 Task: Add a signature Maya Campbell containing Have a great National Hug Day, Maya Campbell to email address softage.9@softage.net and add a label Insurance policies
Action: Mouse moved to (895, 53)
Screenshot: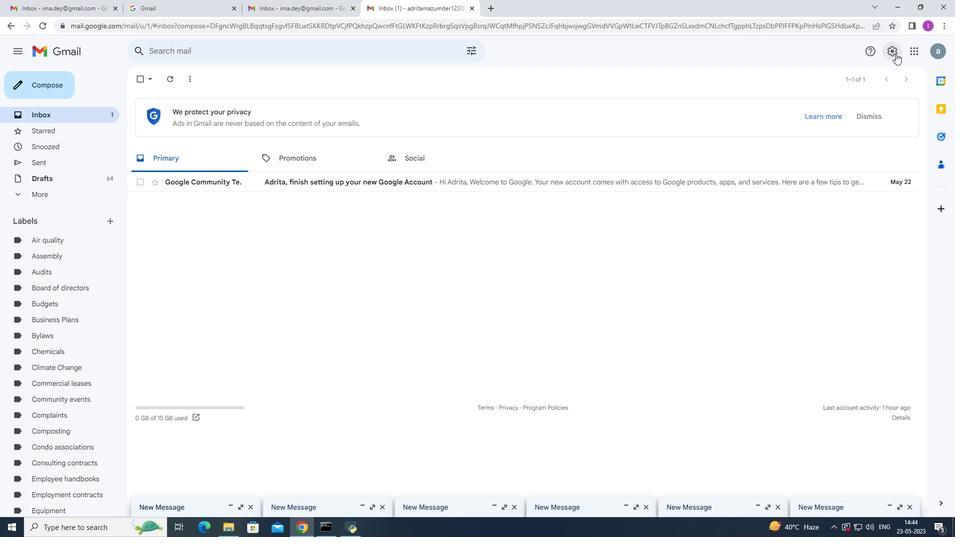 
Action: Mouse pressed left at (895, 53)
Screenshot: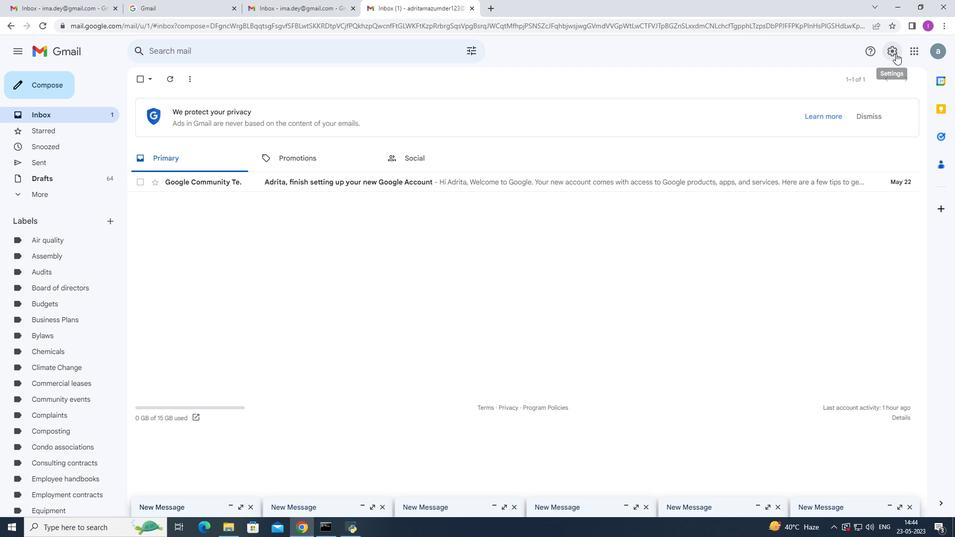 
Action: Mouse moved to (835, 102)
Screenshot: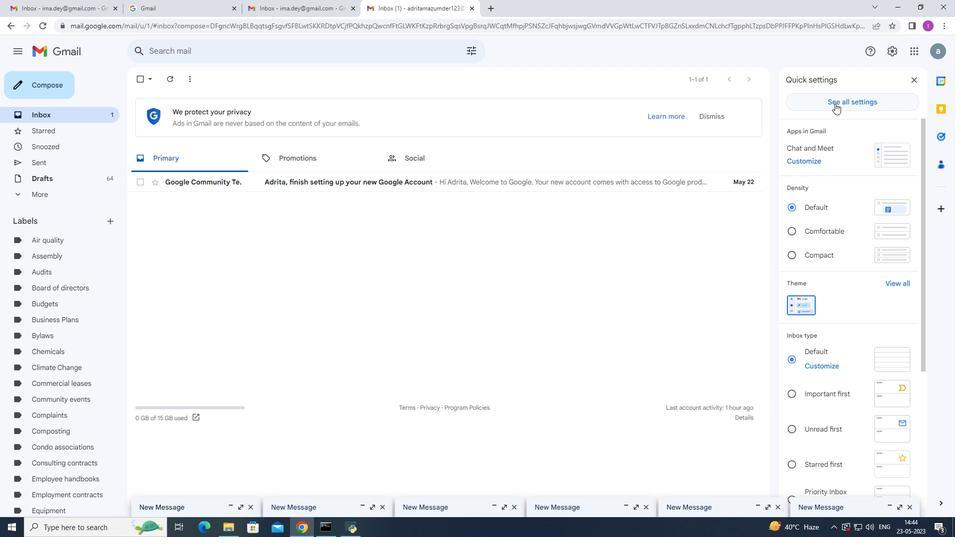 
Action: Mouse pressed left at (835, 102)
Screenshot: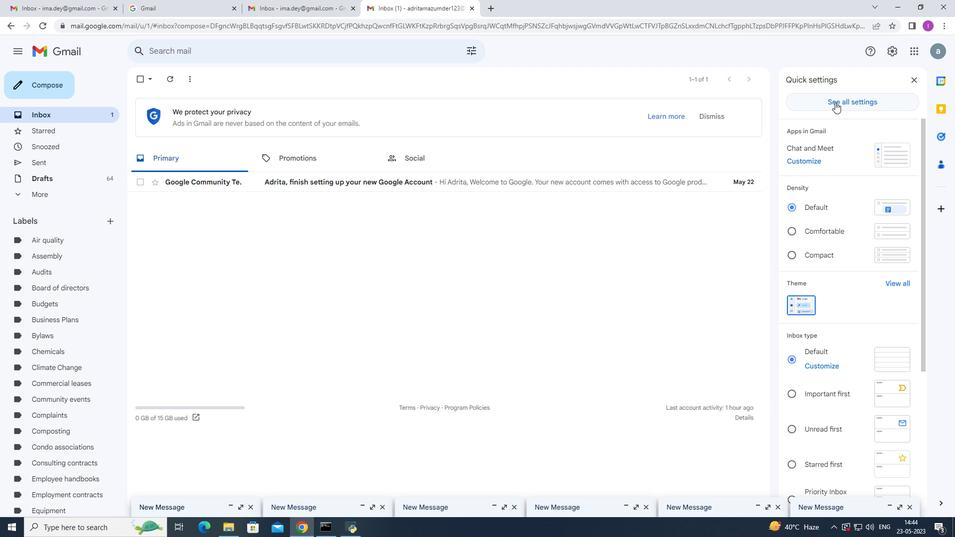 
Action: Mouse moved to (494, 303)
Screenshot: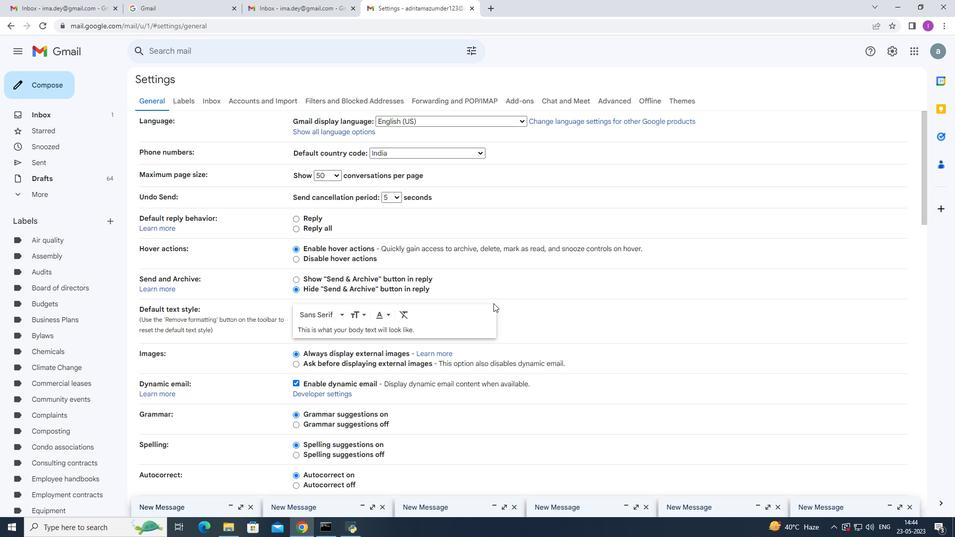 
Action: Mouse scrolled (494, 302) with delta (0, 0)
Screenshot: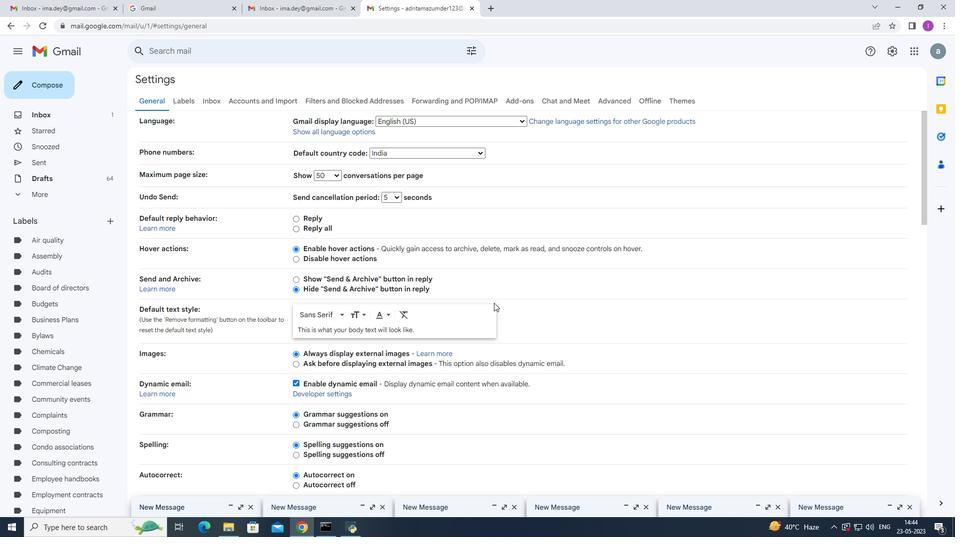 
Action: Mouse scrolled (494, 302) with delta (0, 0)
Screenshot: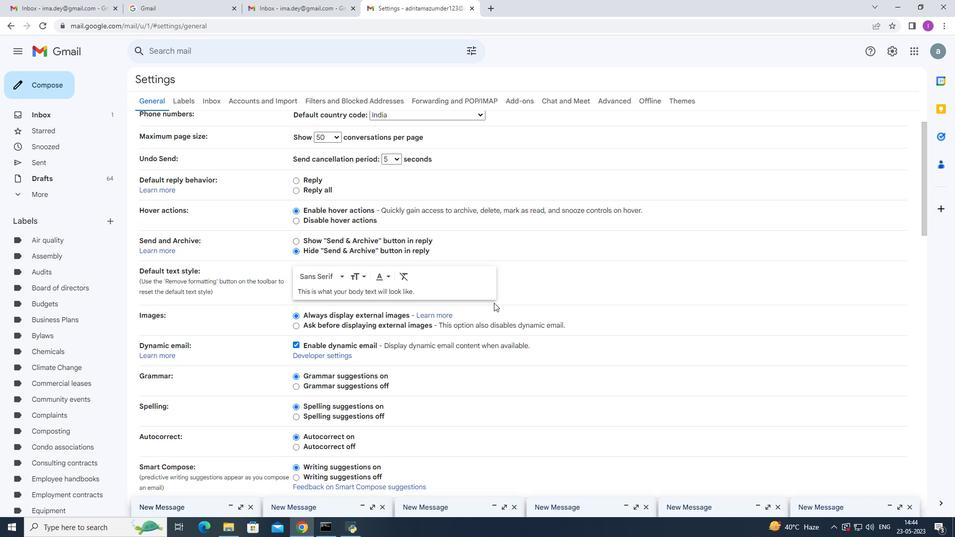 
Action: Mouse scrolled (494, 302) with delta (0, 0)
Screenshot: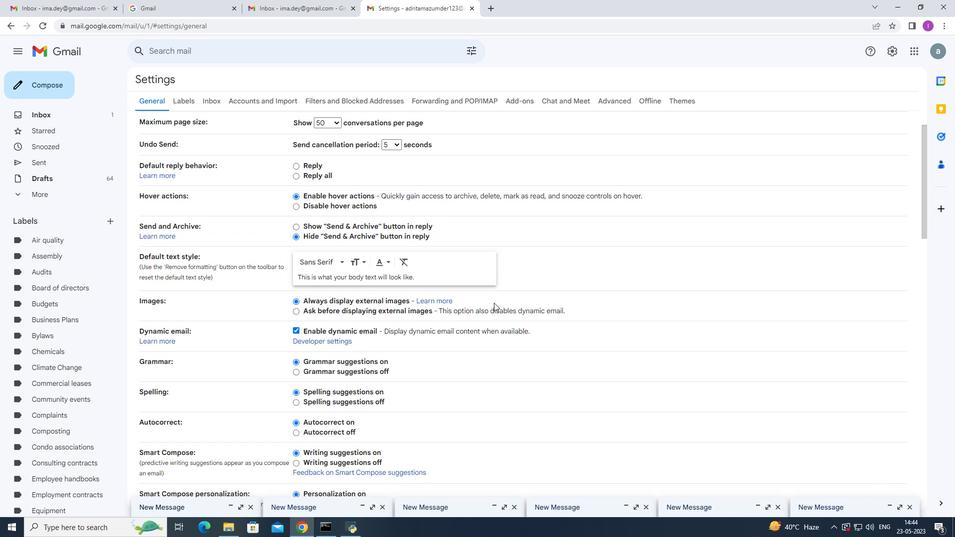 
Action: Mouse moved to (494, 302)
Screenshot: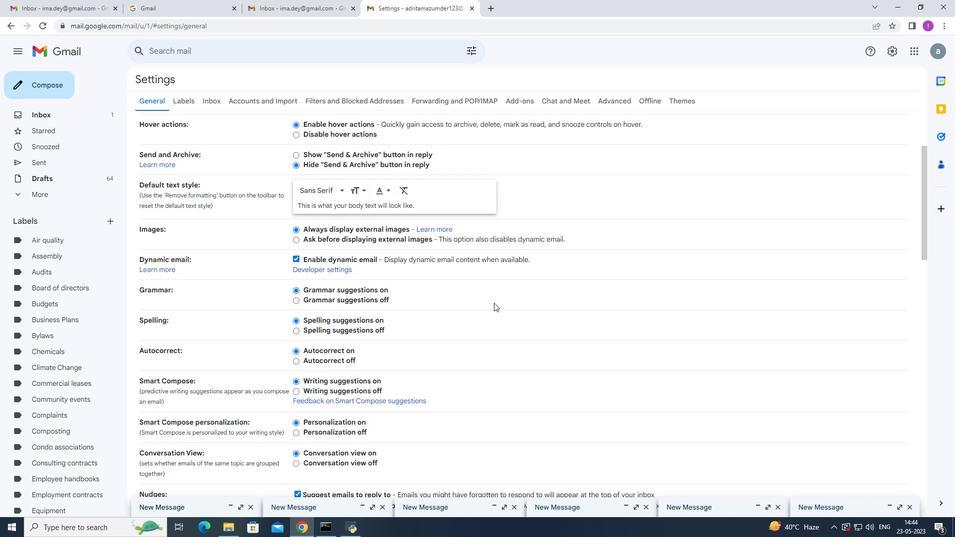 
Action: Mouse scrolled (494, 302) with delta (0, 0)
Screenshot: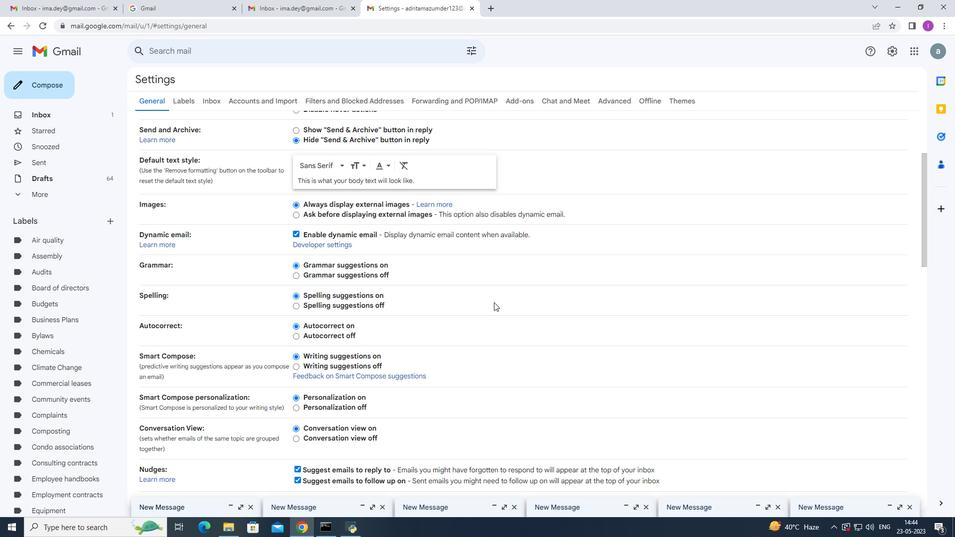 
Action: Mouse scrolled (494, 302) with delta (0, 0)
Screenshot: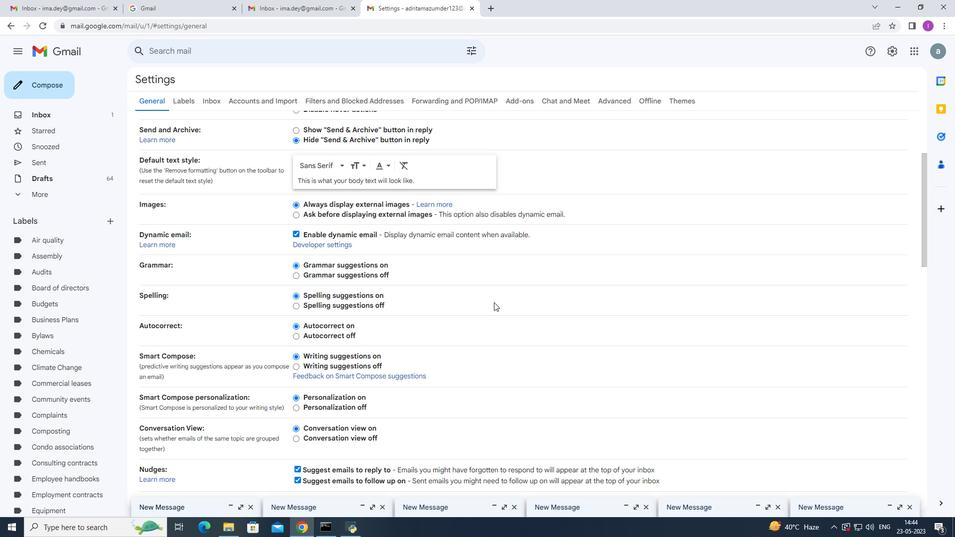 
Action: Mouse scrolled (494, 302) with delta (0, 0)
Screenshot: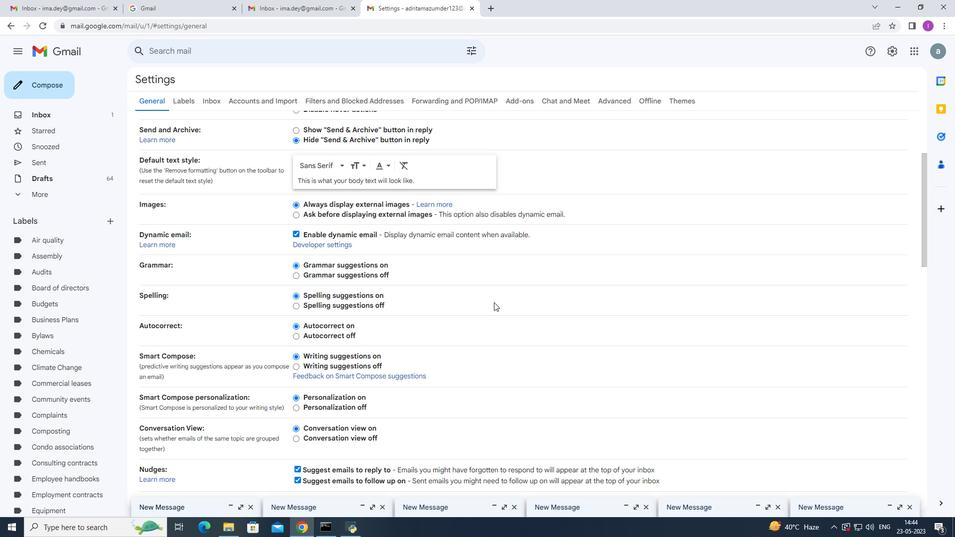 
Action: Mouse scrolled (494, 302) with delta (0, 0)
Screenshot: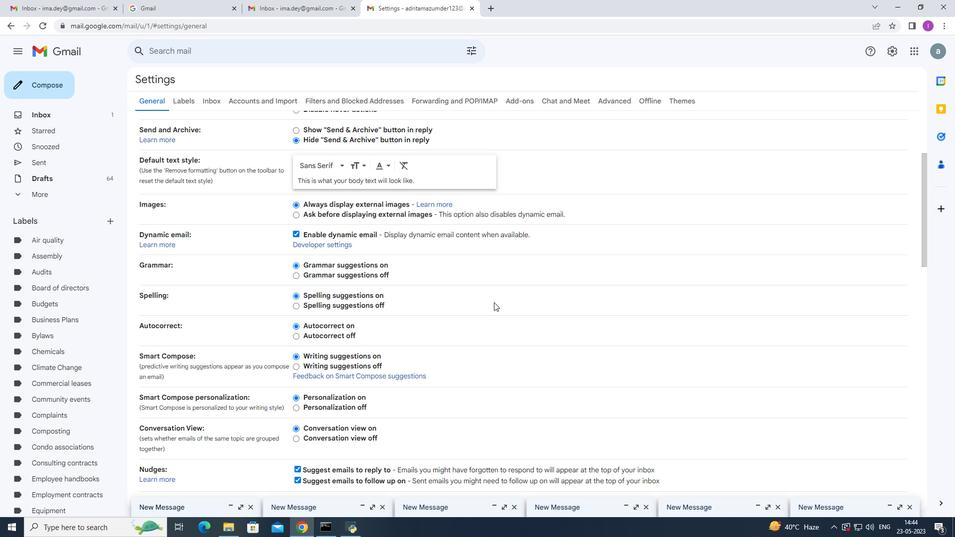 
Action: Mouse scrolled (494, 302) with delta (0, 0)
Screenshot: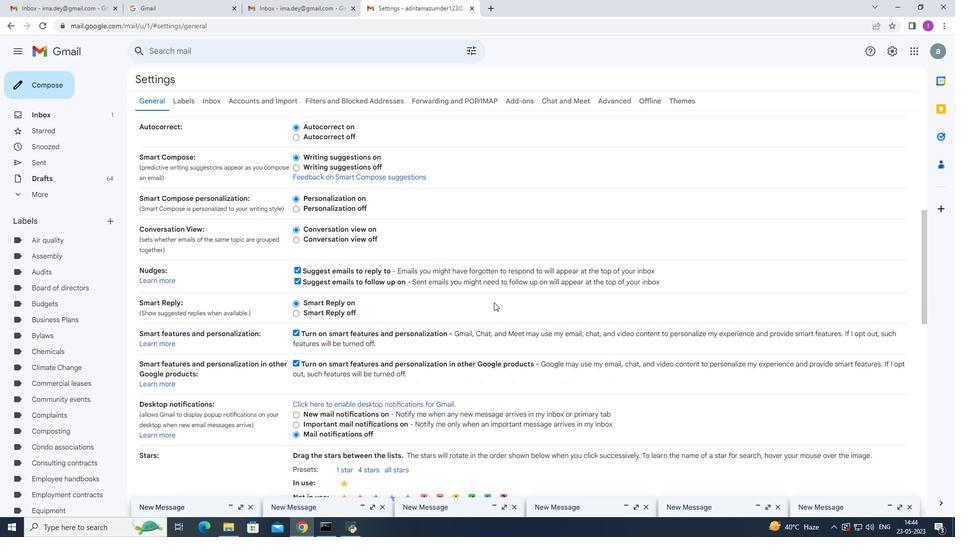 
Action: Mouse scrolled (494, 302) with delta (0, 0)
Screenshot: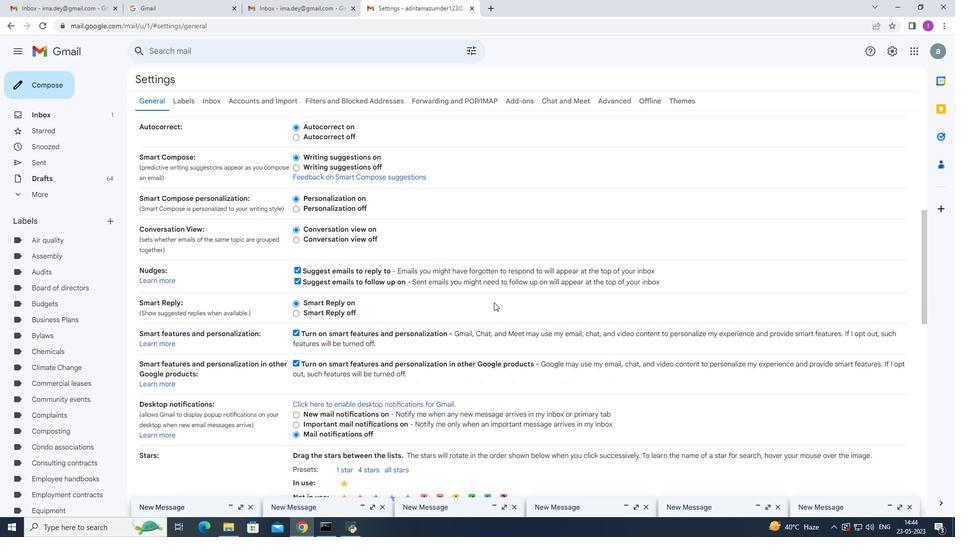 
Action: Mouse scrolled (494, 302) with delta (0, 0)
Screenshot: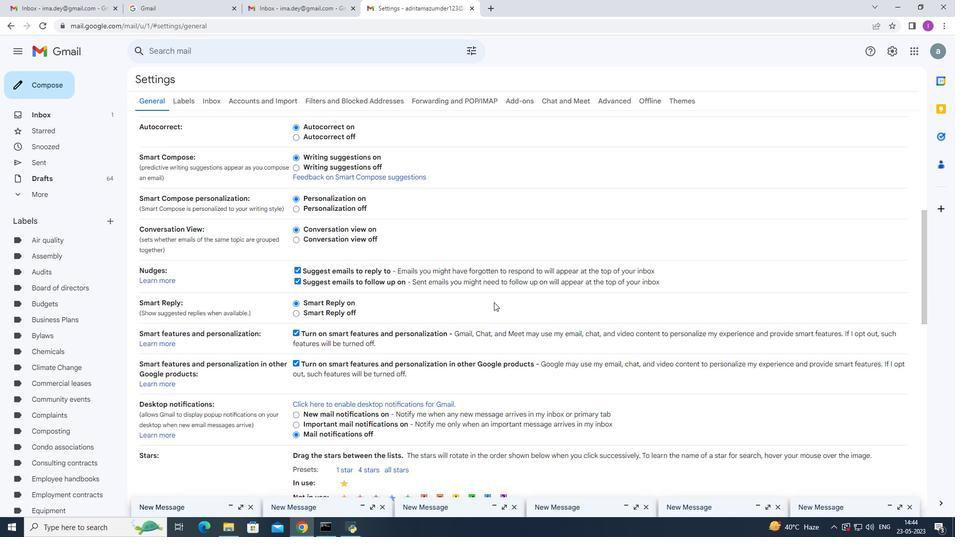 
Action: Mouse scrolled (494, 302) with delta (0, 0)
Screenshot: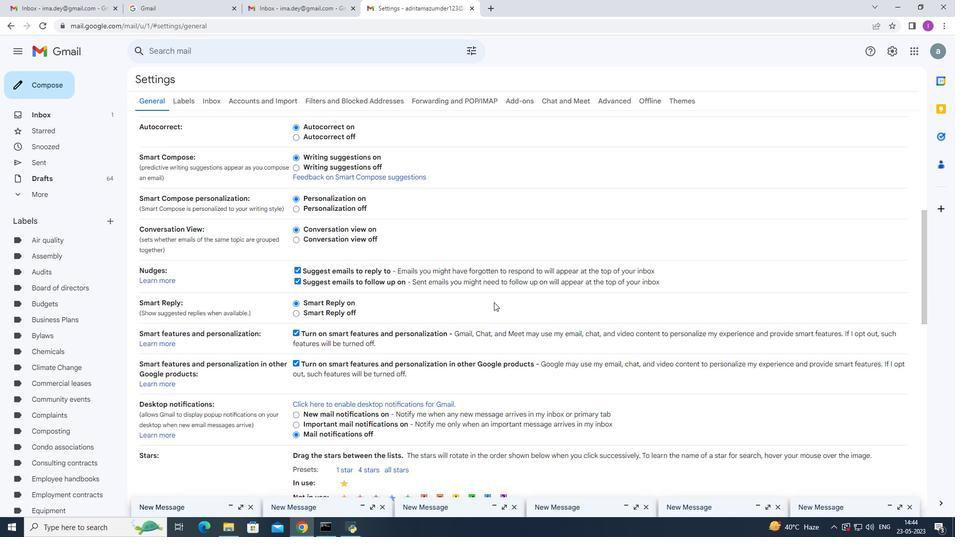 
Action: Mouse scrolled (494, 302) with delta (0, 0)
Screenshot: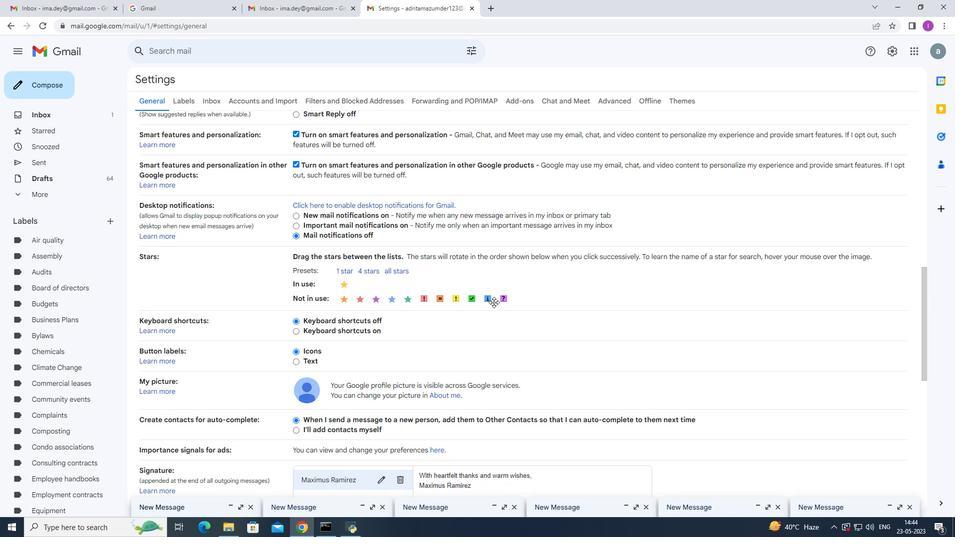 
Action: Mouse scrolled (494, 302) with delta (0, 0)
Screenshot: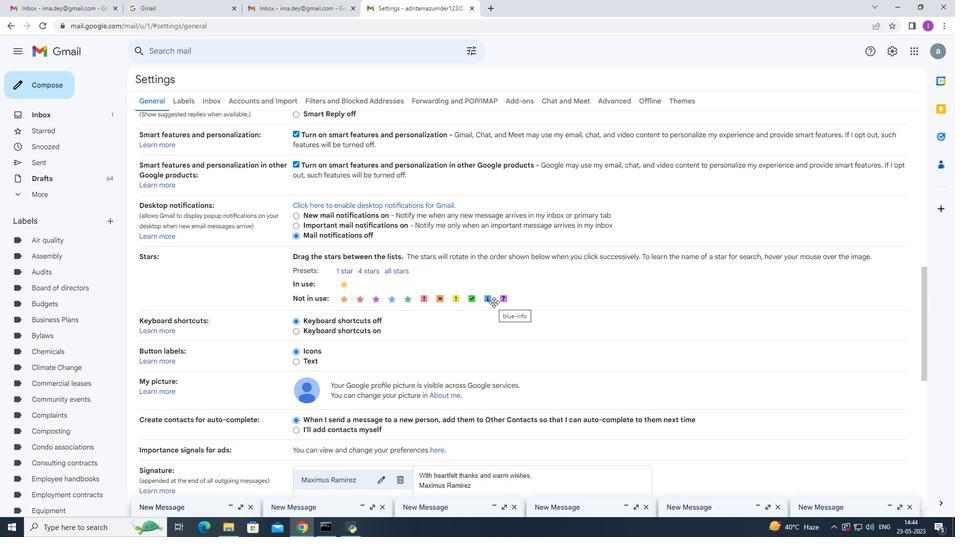 
Action: Mouse scrolled (494, 302) with delta (0, 0)
Screenshot: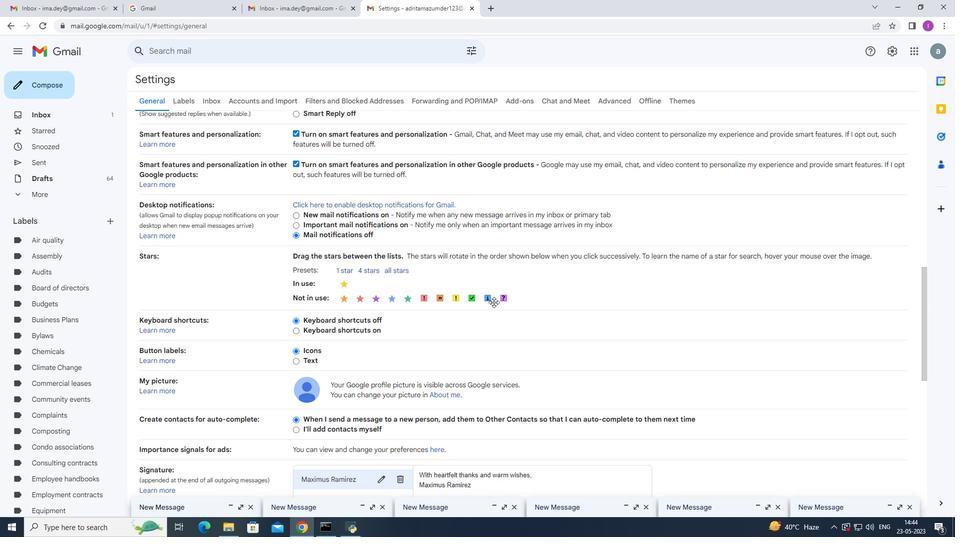 
Action: Mouse moved to (403, 331)
Screenshot: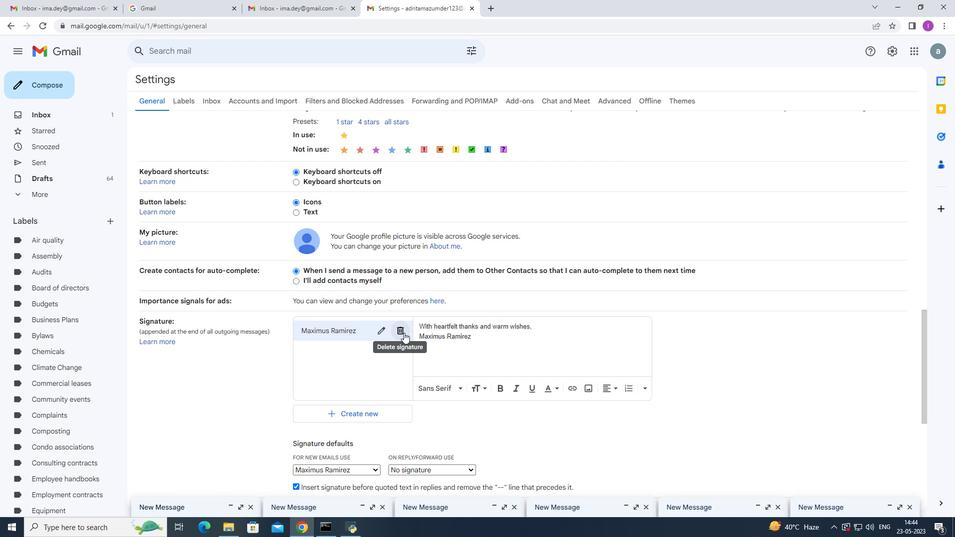 
Action: Mouse pressed left at (403, 331)
Screenshot: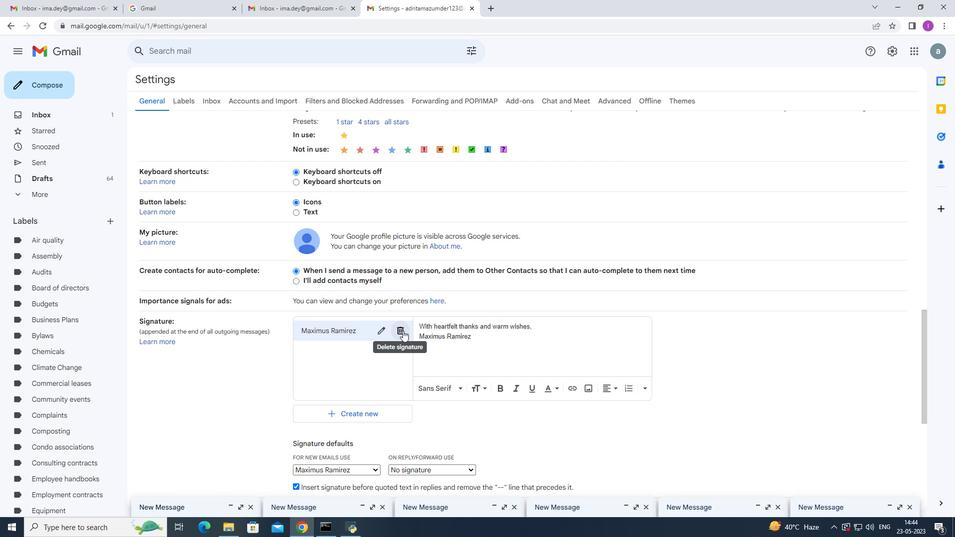 
Action: Mouse moved to (557, 296)
Screenshot: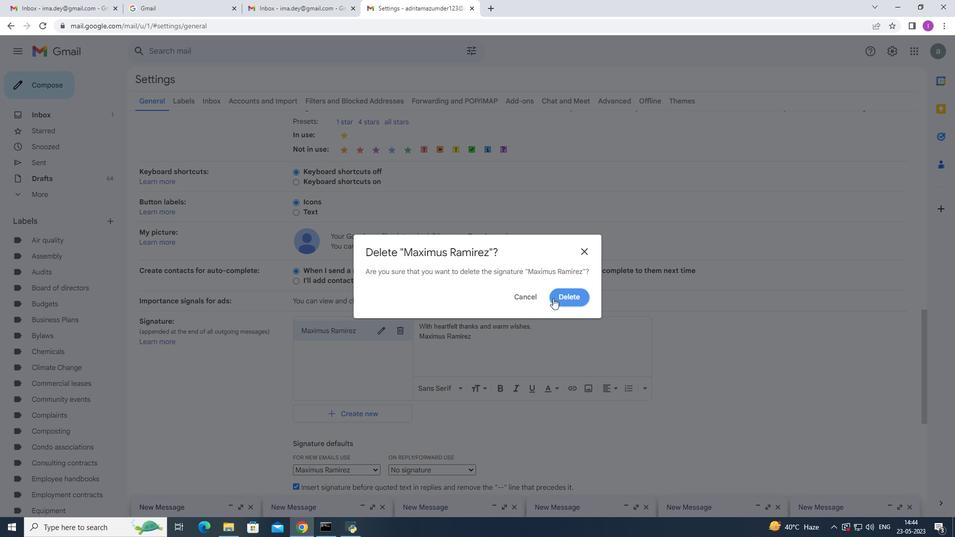 
Action: Mouse pressed left at (557, 296)
Screenshot: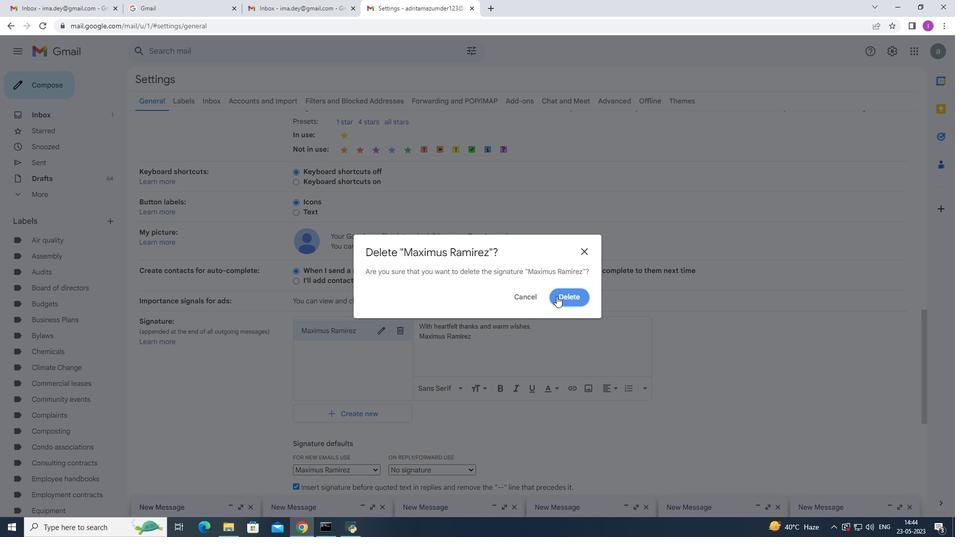 
Action: Mouse moved to (347, 345)
Screenshot: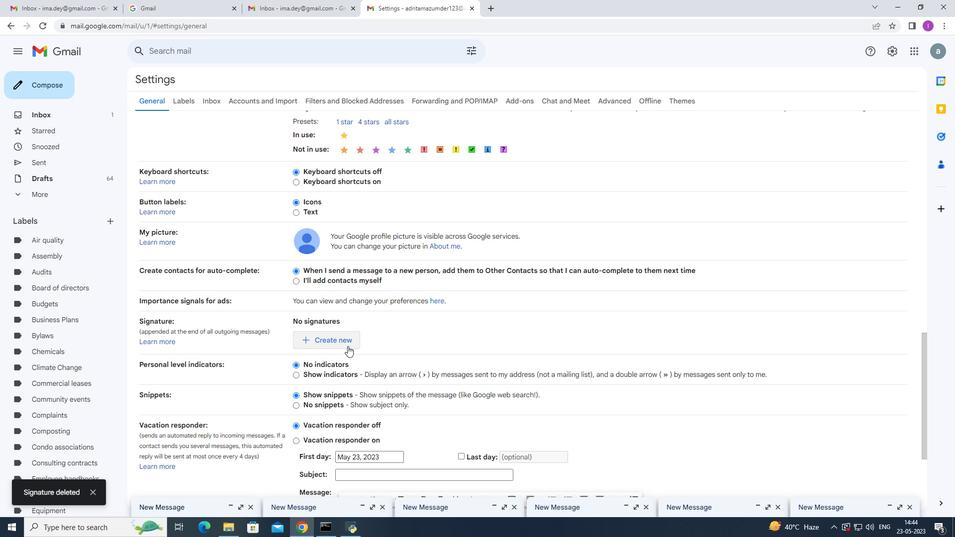 
Action: Mouse pressed left at (347, 345)
Screenshot: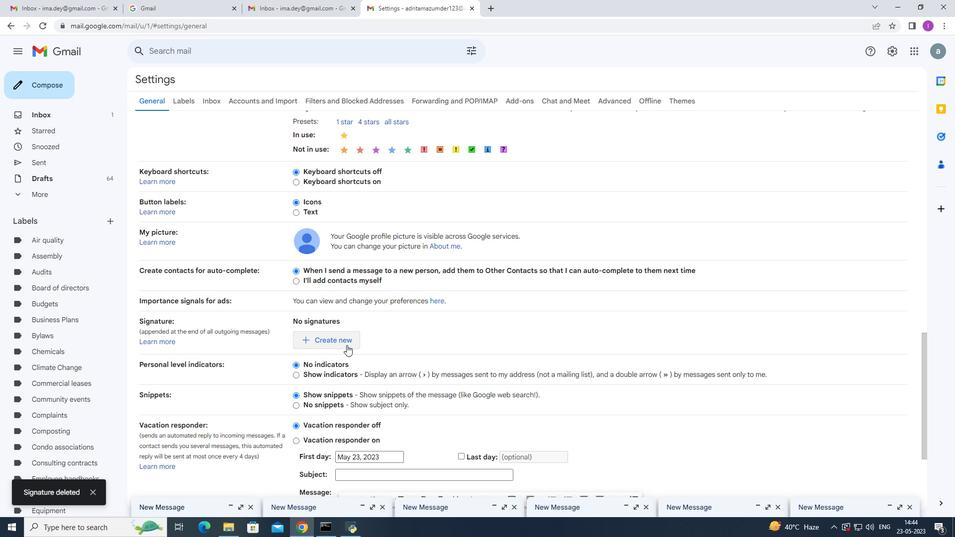 
Action: Mouse moved to (457, 276)
Screenshot: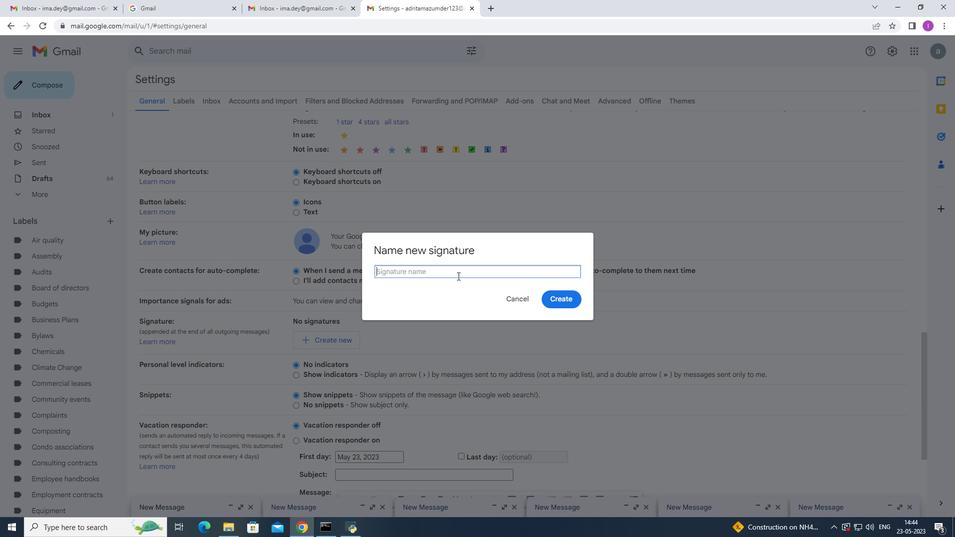 
Action: Mouse pressed left at (457, 276)
Screenshot: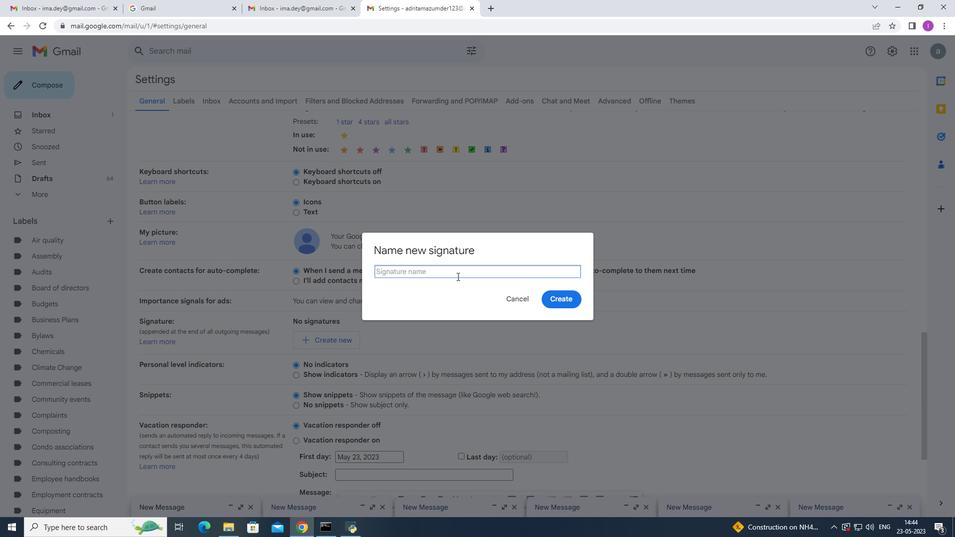 
Action: Mouse moved to (457, 278)
Screenshot: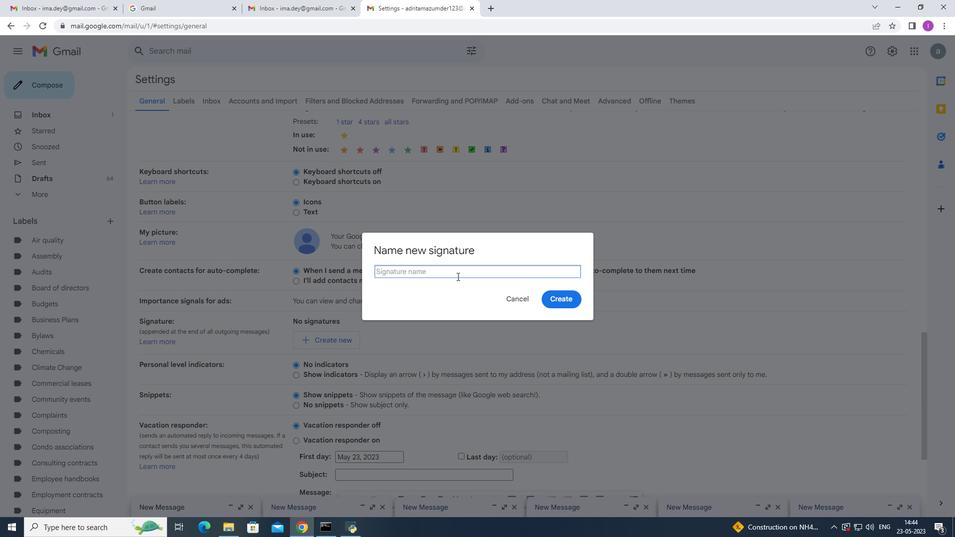 
Action: Key pressed <Key.shift><Key.shift><Key.shift><Key.shift><Key.shift><Key.shift><Key.shift><Key.shift><Key.shift><Key.shift><Key.shift><Key.shift><Key.shift><Key.shift><Key.shift><Key.shift><Key.shift><Key.shift><Key.shift>Mayaaa<Key.backspace><Key.backspace><Key.space><Key.shift>Cha<Key.backspace><Key.backspace>ampbell
Screenshot: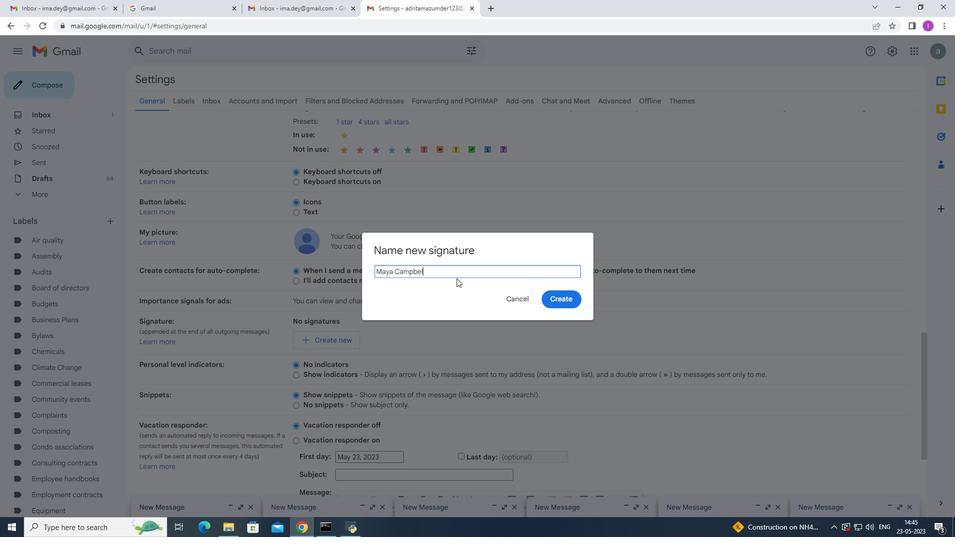 
Action: Mouse moved to (554, 298)
Screenshot: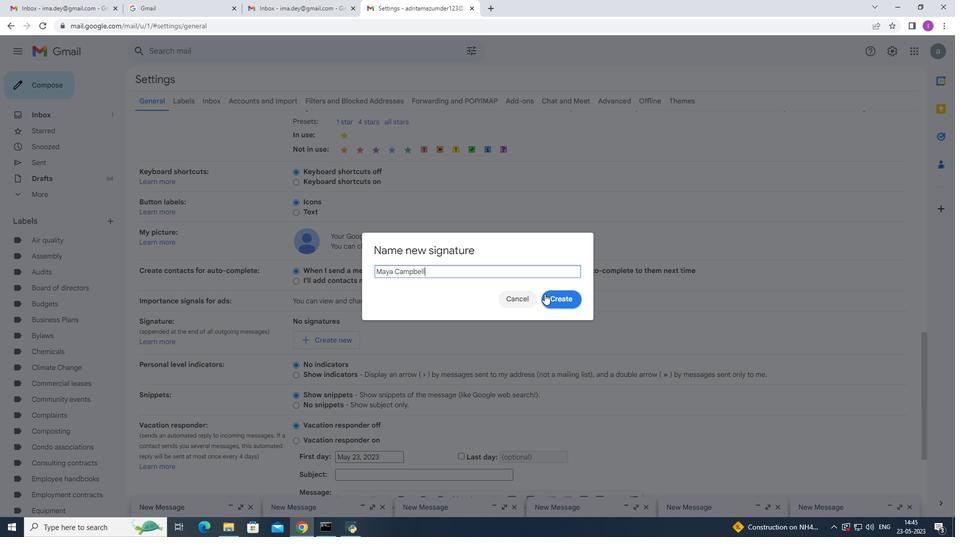 
Action: Mouse pressed left at (554, 298)
Screenshot: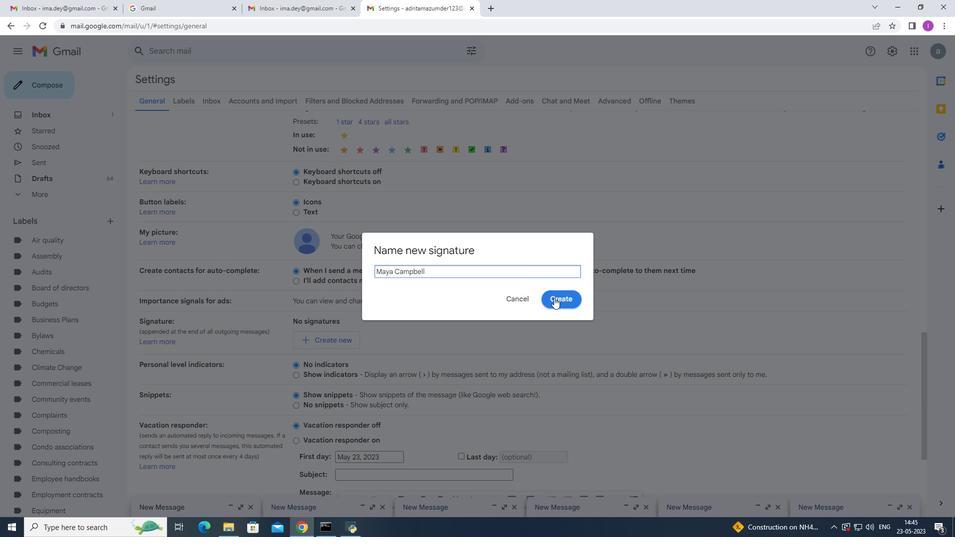 
Action: Mouse moved to (376, 473)
Screenshot: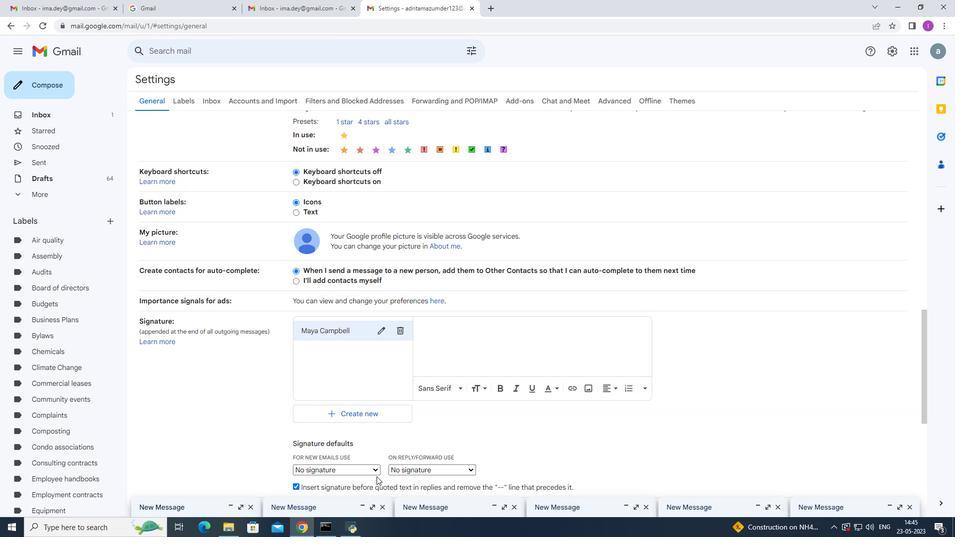 
Action: Mouse pressed left at (376, 473)
Screenshot: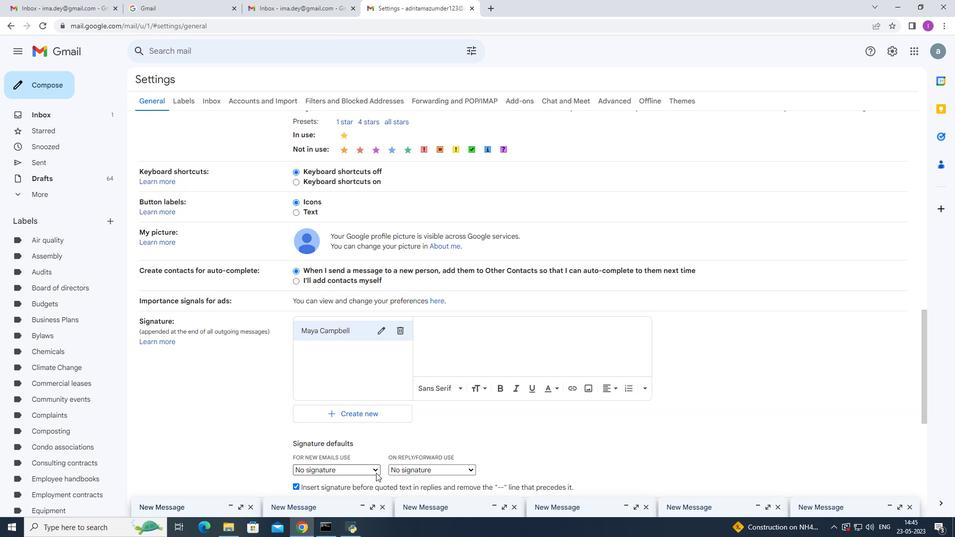 
Action: Mouse moved to (362, 493)
Screenshot: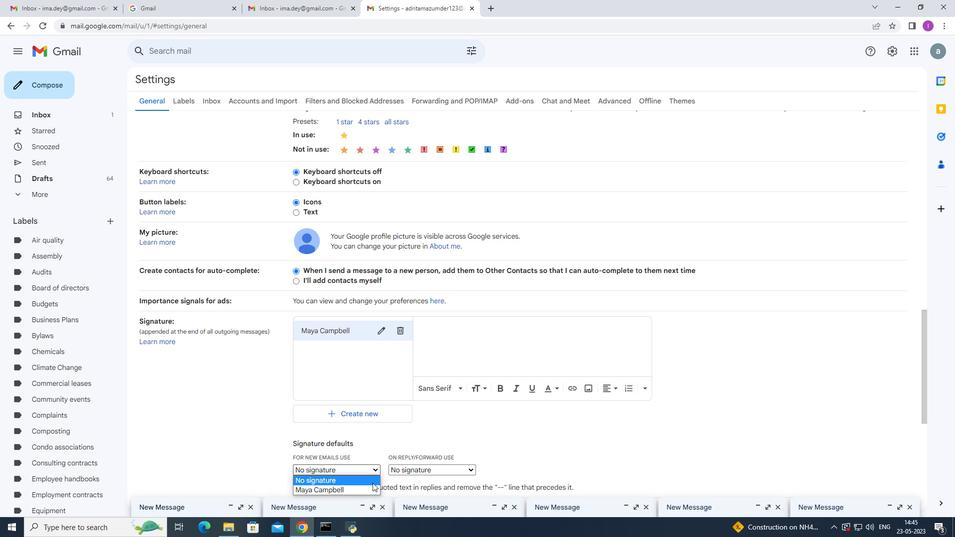 
Action: Mouse pressed left at (362, 493)
Screenshot: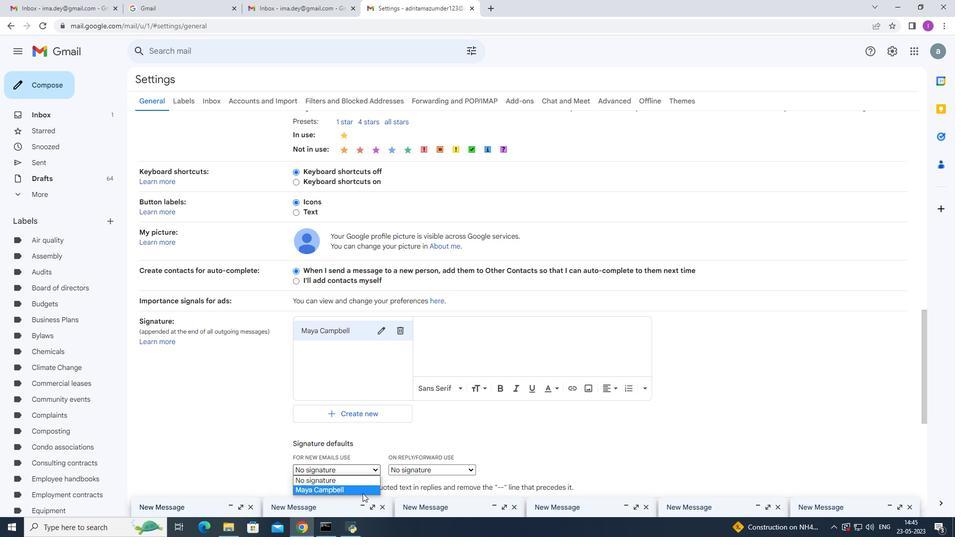 
Action: Mouse moved to (425, 324)
Screenshot: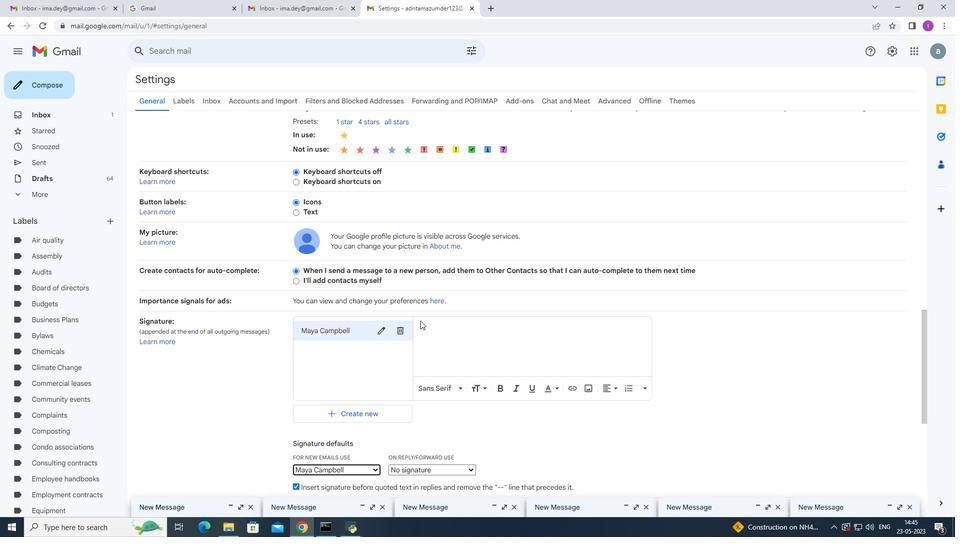 
Action: Mouse pressed left at (425, 324)
Screenshot: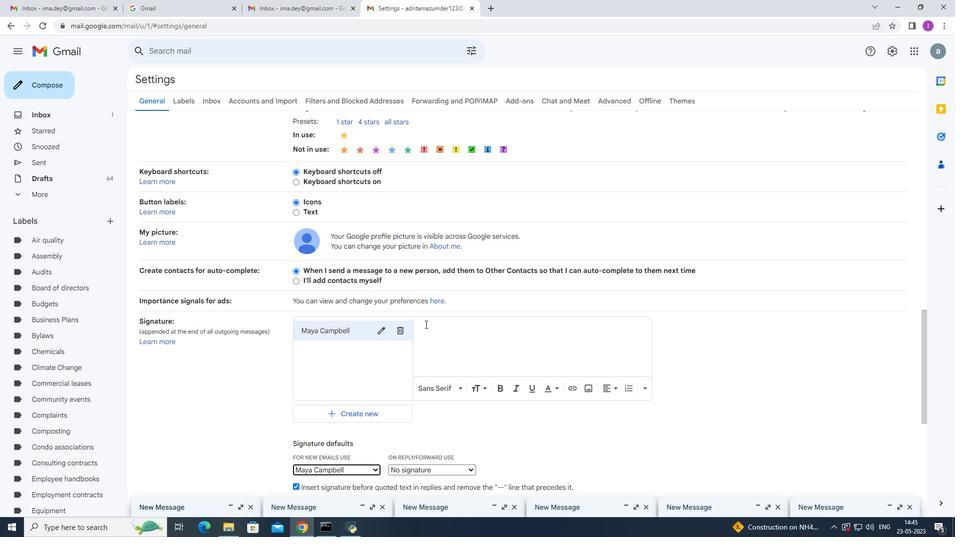 
Action: Mouse moved to (520, 336)
Screenshot: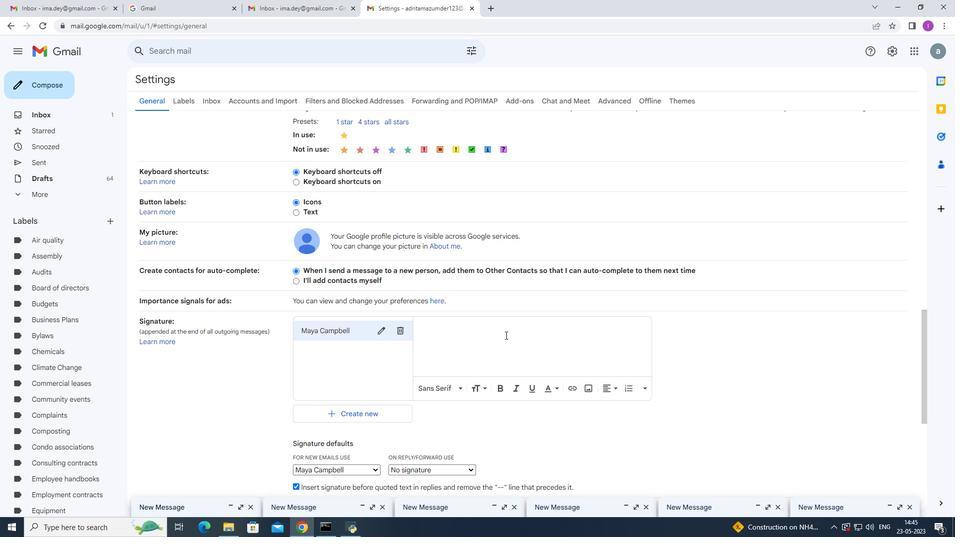 
Action: Key pressed <Key.shift><Key.shift><Key.shift><Key.shift><Key.shift><Key.shift><Key.shift>Have<Key.space>a<Key.space>great<Key.space><Key.space><Key.shift>National<Key.space><Key.shift><Key.shift>Hug<Key.space><Key.shift>Day,<Key.enter><Key.shift>Maya<Key.space><Key.shift>Campbek<Key.backspace>ll
Screenshot: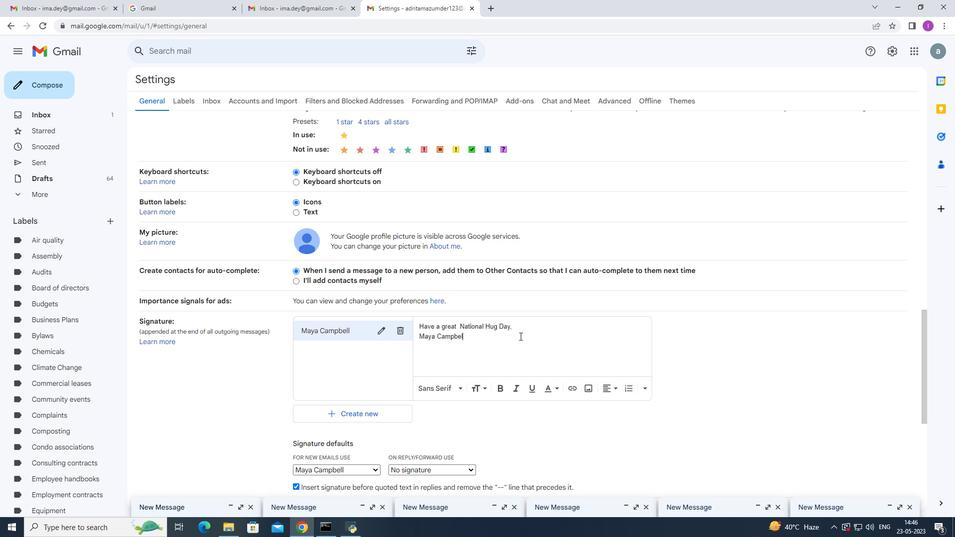 
Action: Mouse moved to (440, 402)
Screenshot: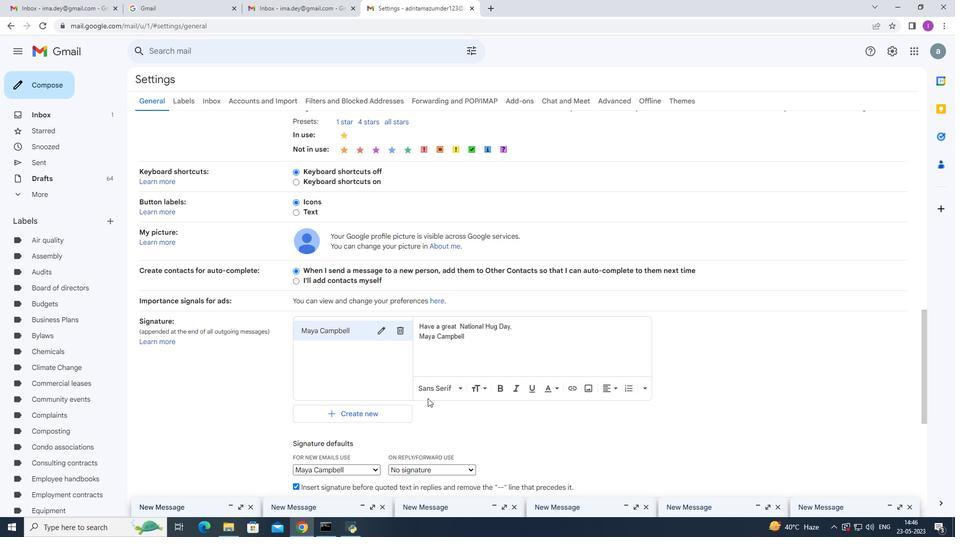 
Action: Mouse scrolled (440, 401) with delta (0, 0)
Screenshot: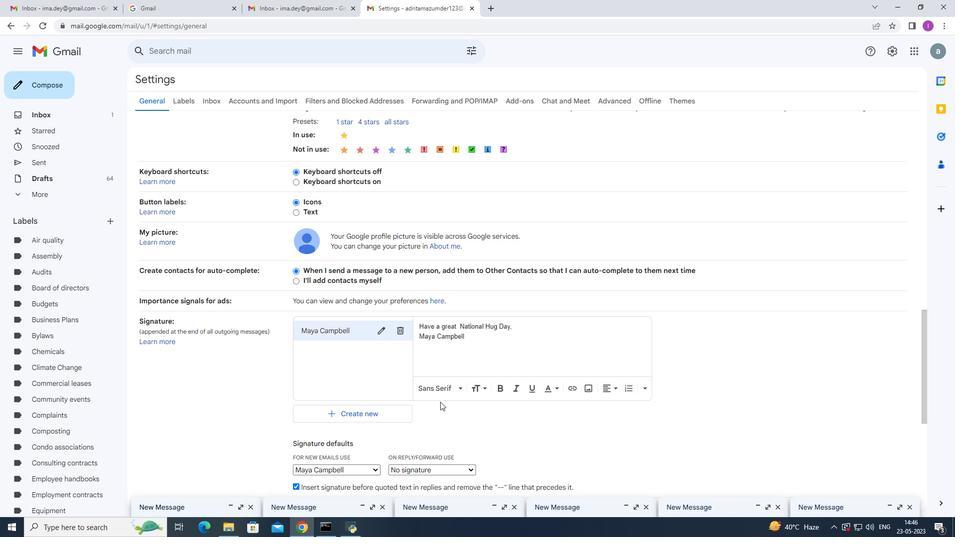 
Action: Mouse moved to (442, 402)
Screenshot: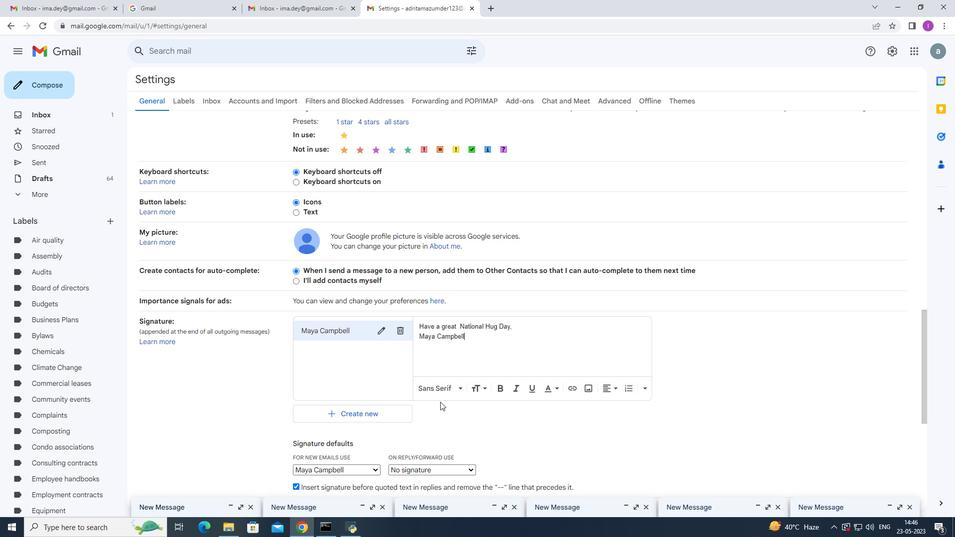 
Action: Mouse scrolled (442, 402) with delta (0, 0)
Screenshot: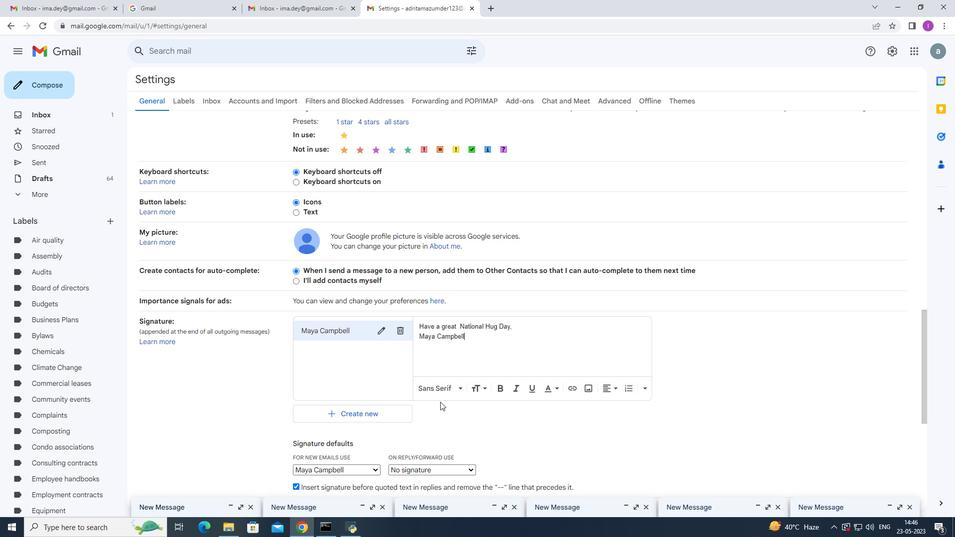 
Action: Mouse moved to (444, 403)
Screenshot: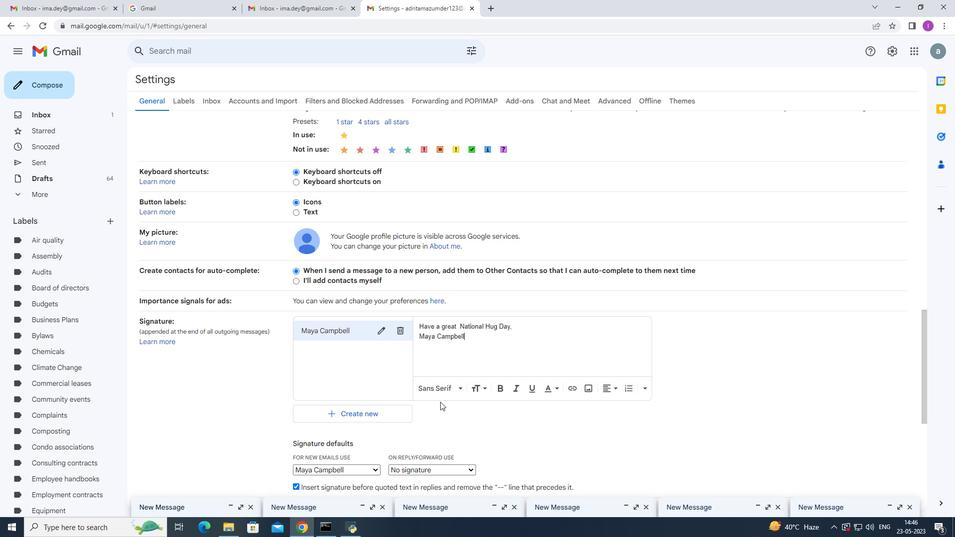 
Action: Mouse scrolled (444, 403) with delta (0, 0)
Screenshot: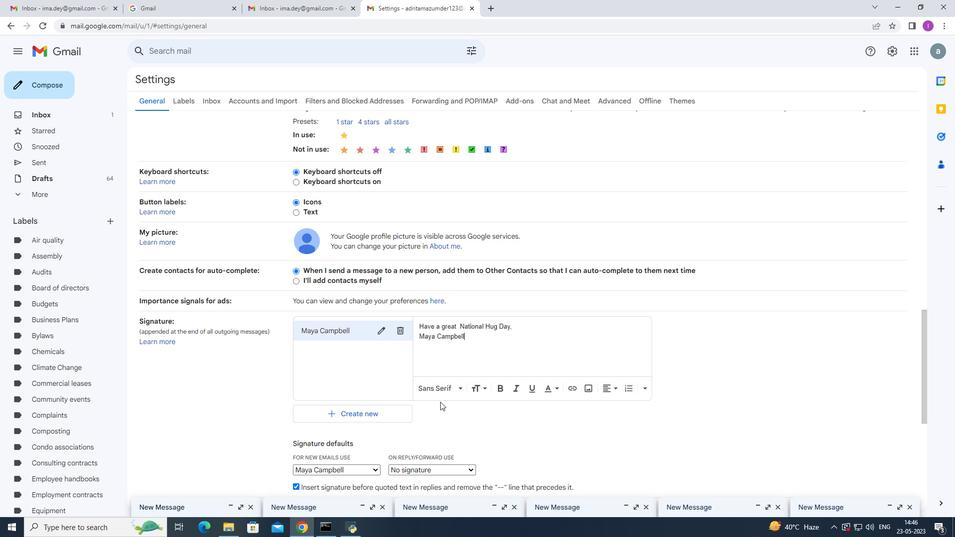 
Action: Mouse moved to (503, 397)
Screenshot: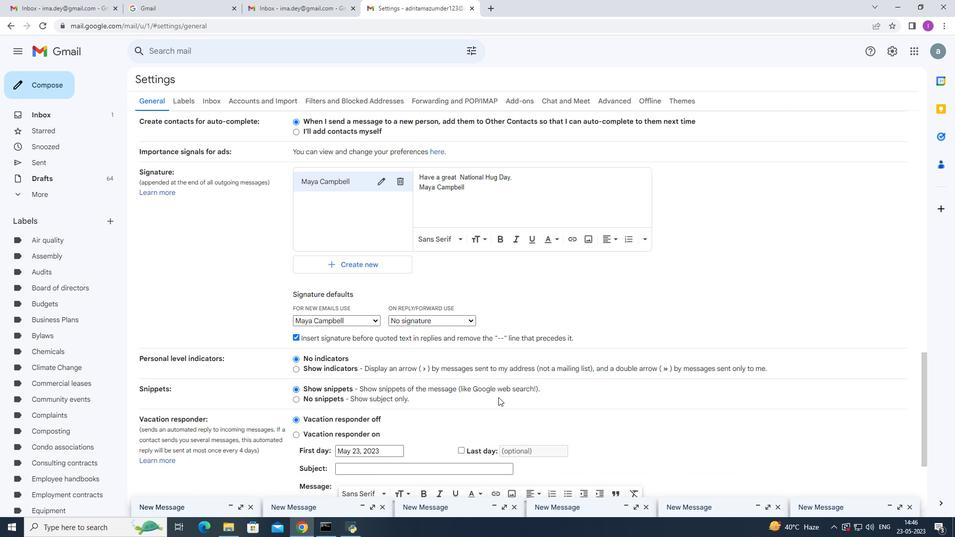 
Action: Mouse scrolled (503, 396) with delta (0, 0)
Screenshot: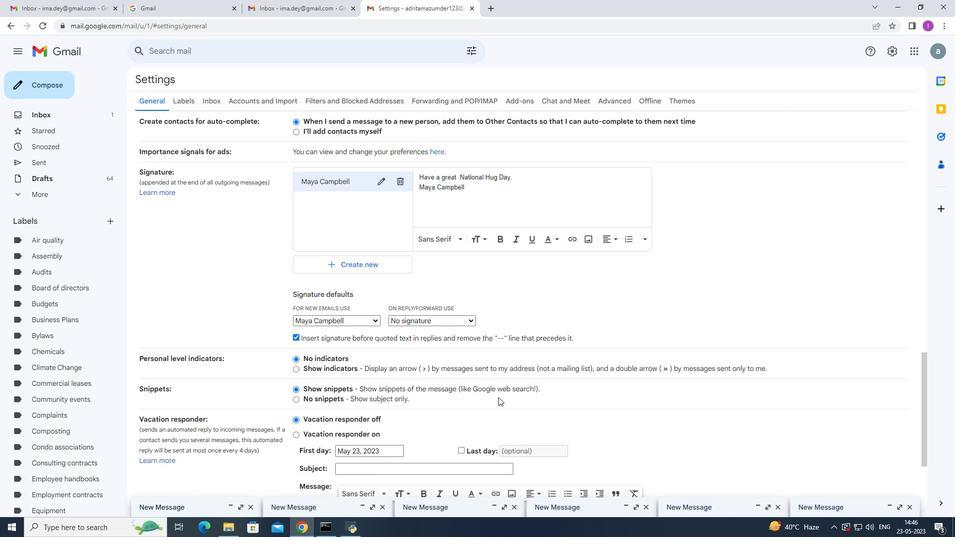 
Action: Mouse moved to (503, 397)
Screenshot: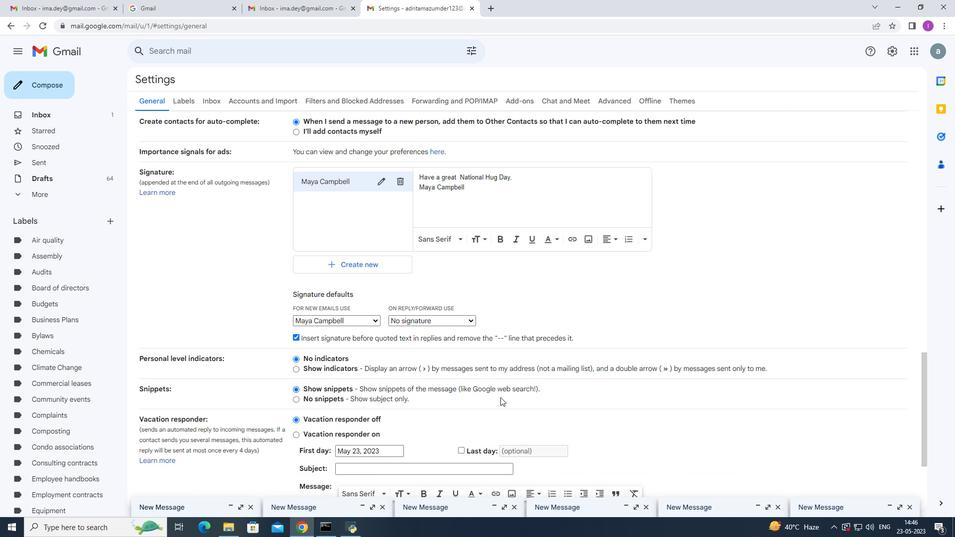 
Action: Mouse scrolled (503, 396) with delta (0, 0)
Screenshot: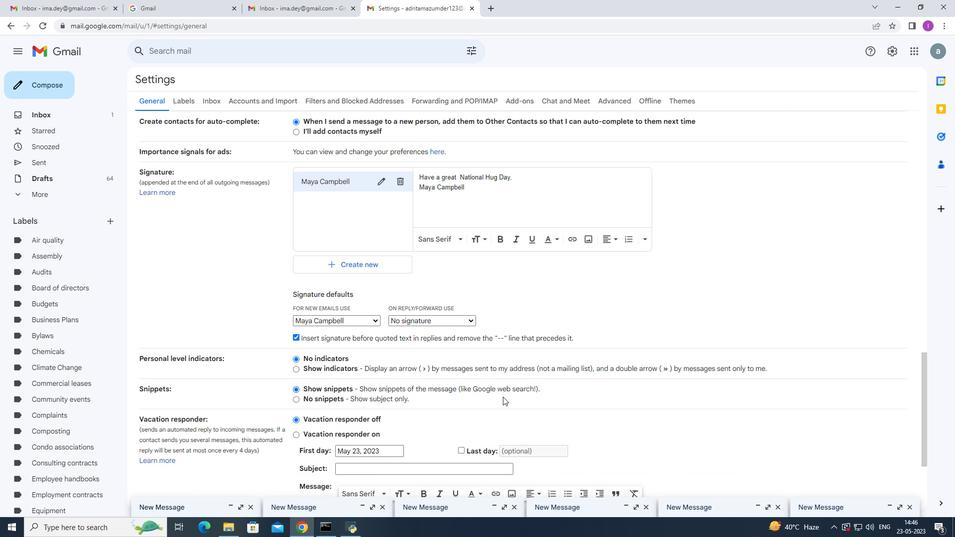 
Action: Mouse scrolled (503, 396) with delta (0, 0)
Screenshot: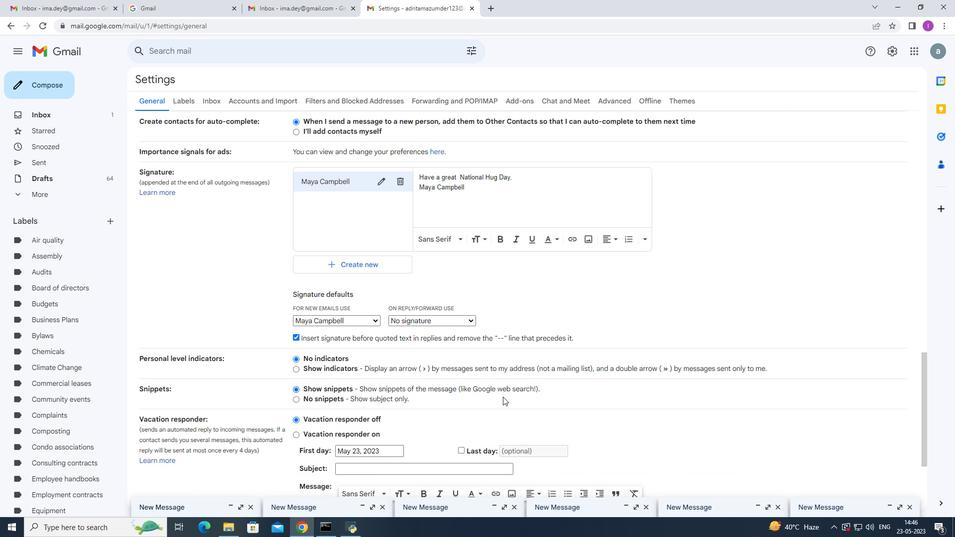 
Action: Mouse scrolled (503, 396) with delta (0, 0)
Screenshot: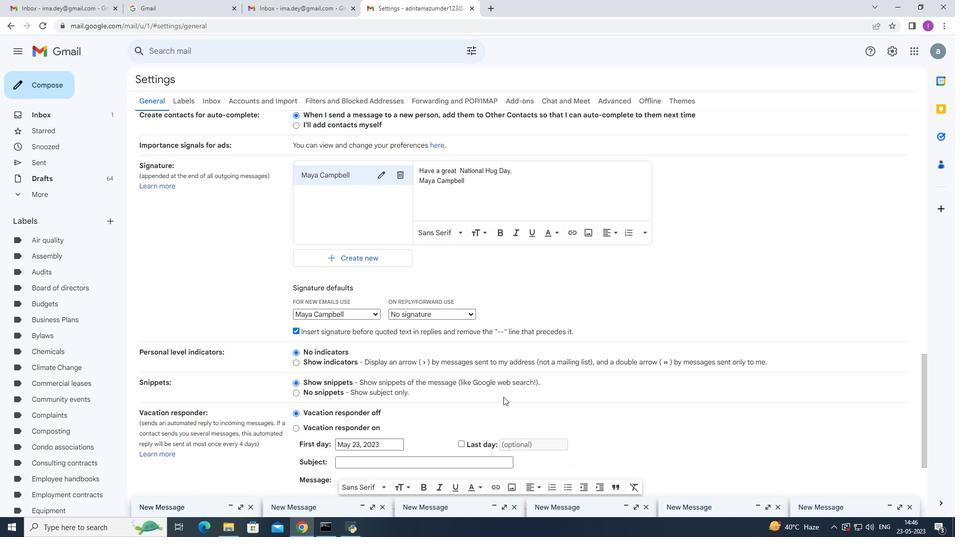 
Action: Mouse moved to (461, 395)
Screenshot: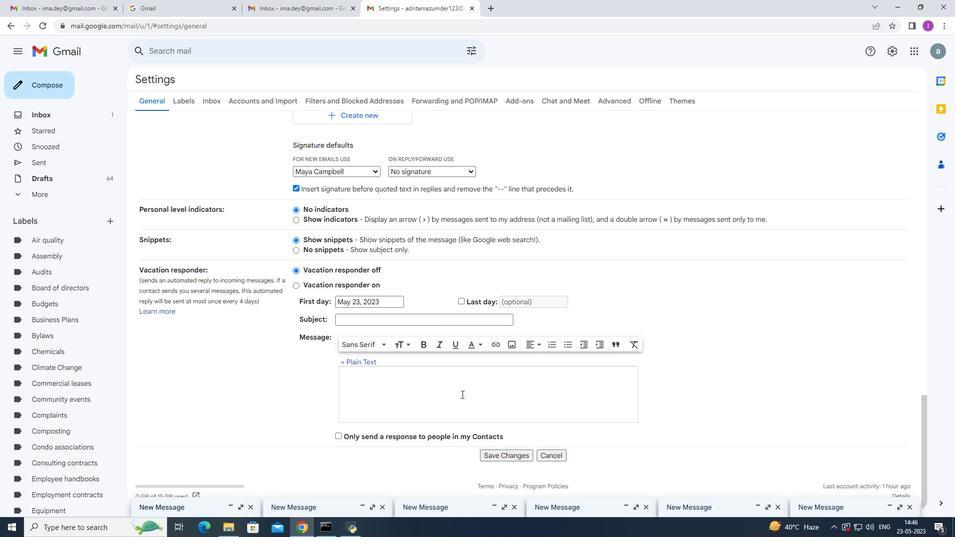 
Action: Mouse scrolled (461, 394) with delta (0, 0)
Screenshot: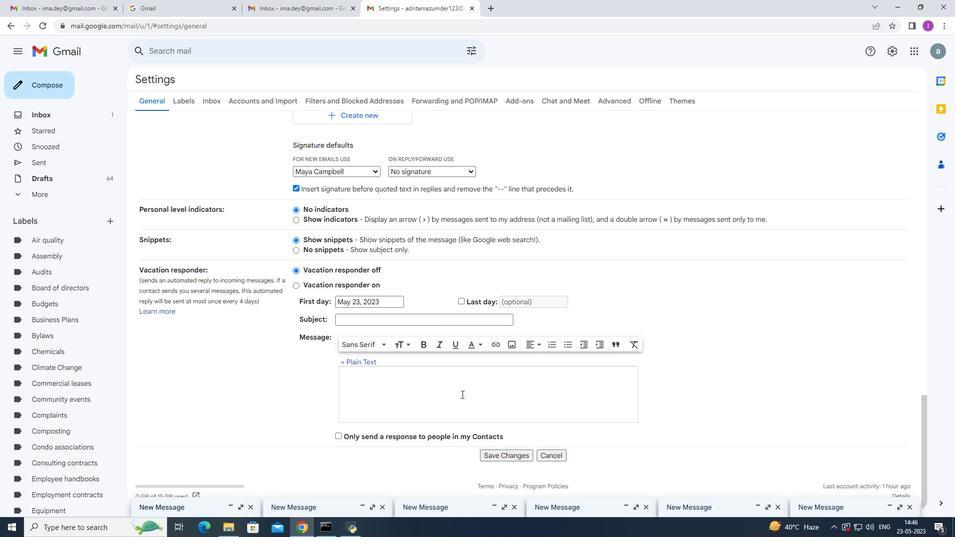 
Action: Mouse scrolled (461, 394) with delta (0, 0)
Screenshot: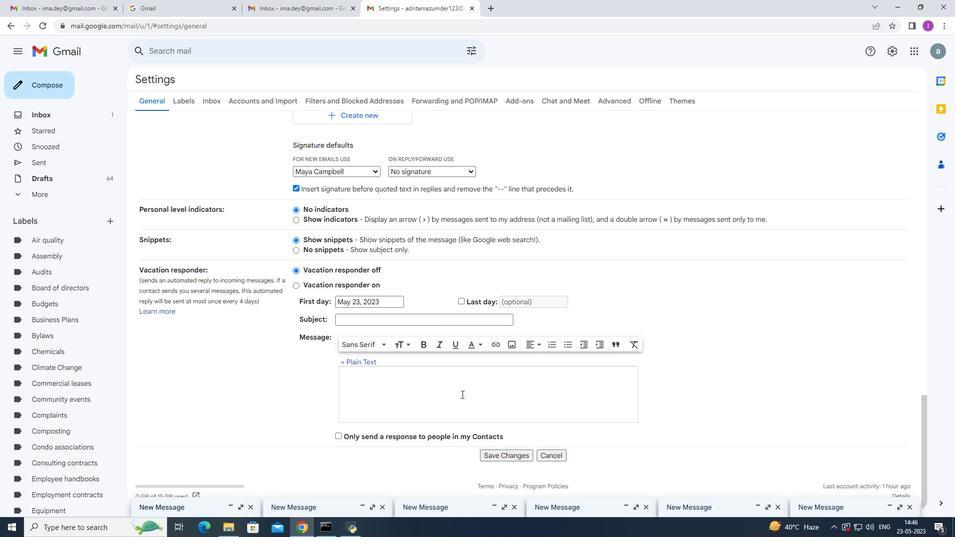 
Action: Mouse scrolled (461, 394) with delta (0, 0)
Screenshot: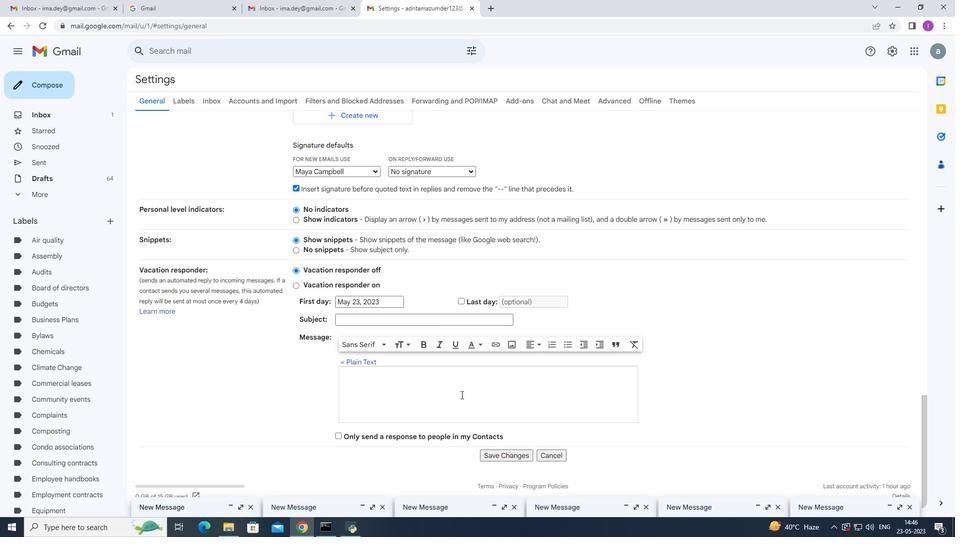 
Action: Mouse scrolled (461, 394) with delta (0, 0)
Screenshot: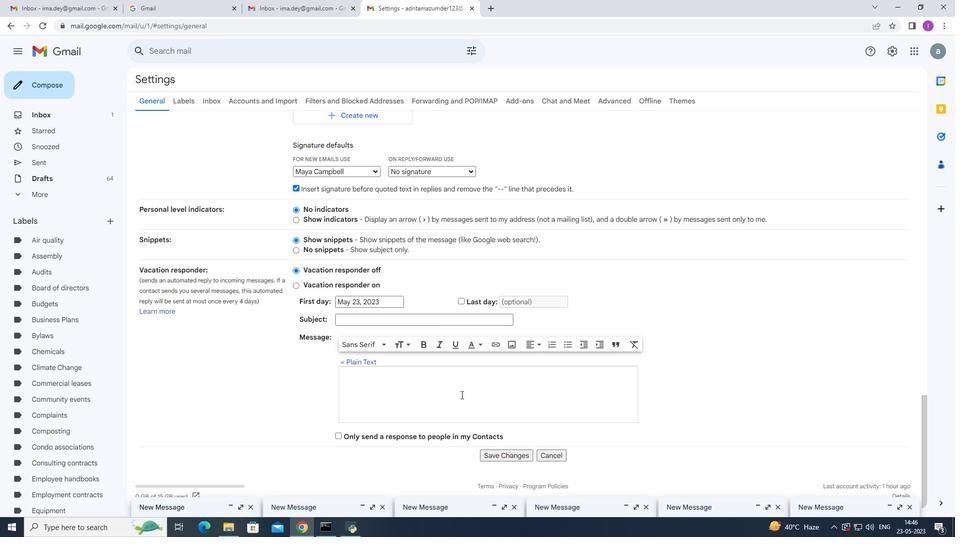 
Action: Mouse moved to (501, 453)
Screenshot: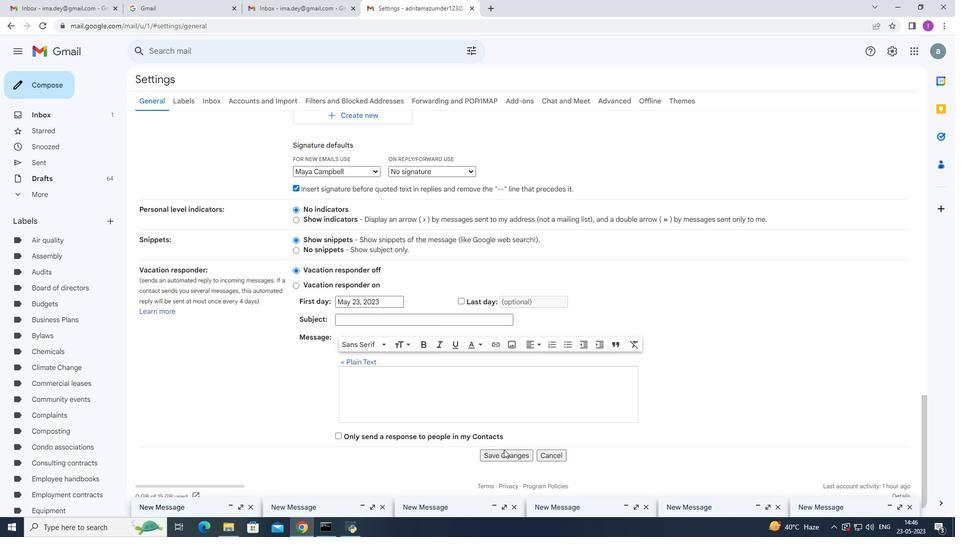 
Action: Mouse pressed left at (501, 453)
Screenshot: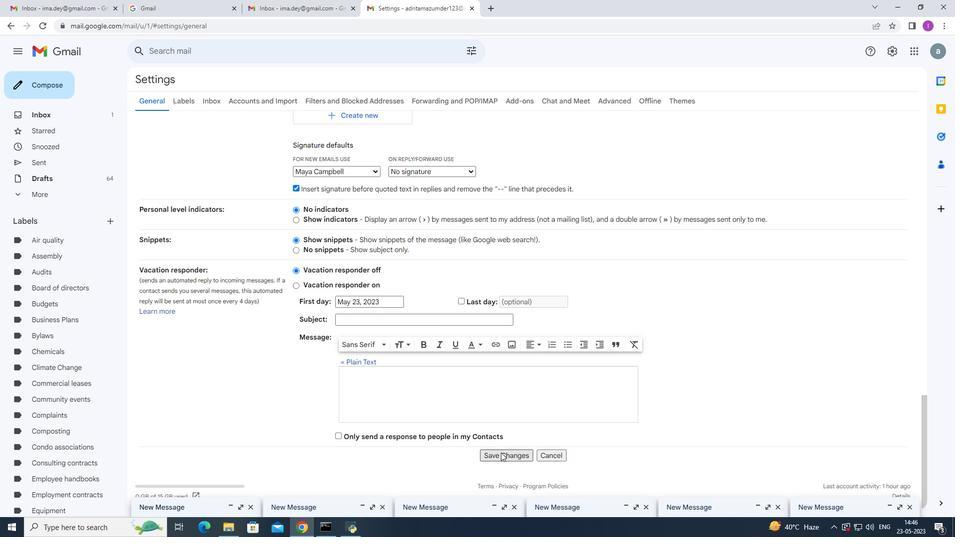 
Action: Mouse moved to (58, 87)
Screenshot: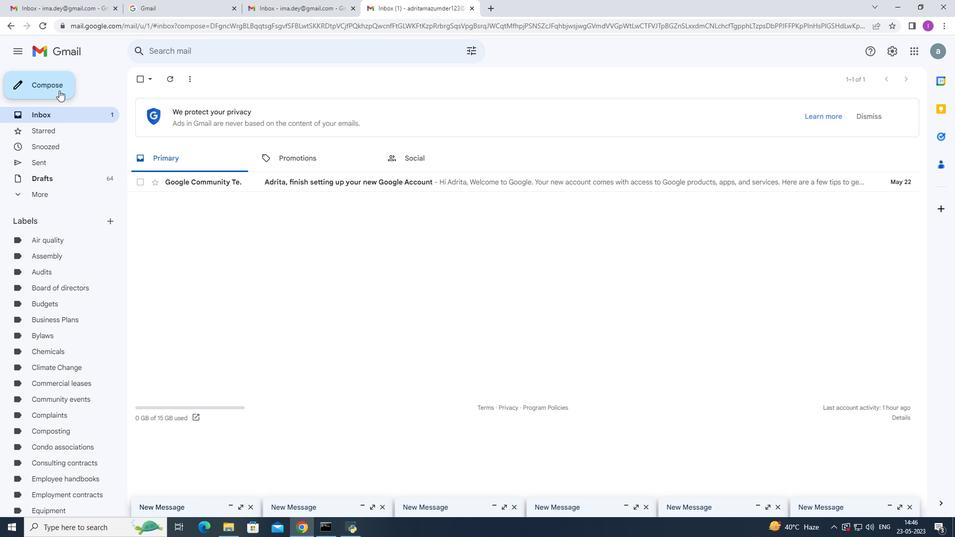 
Action: Mouse pressed left at (58, 87)
Screenshot: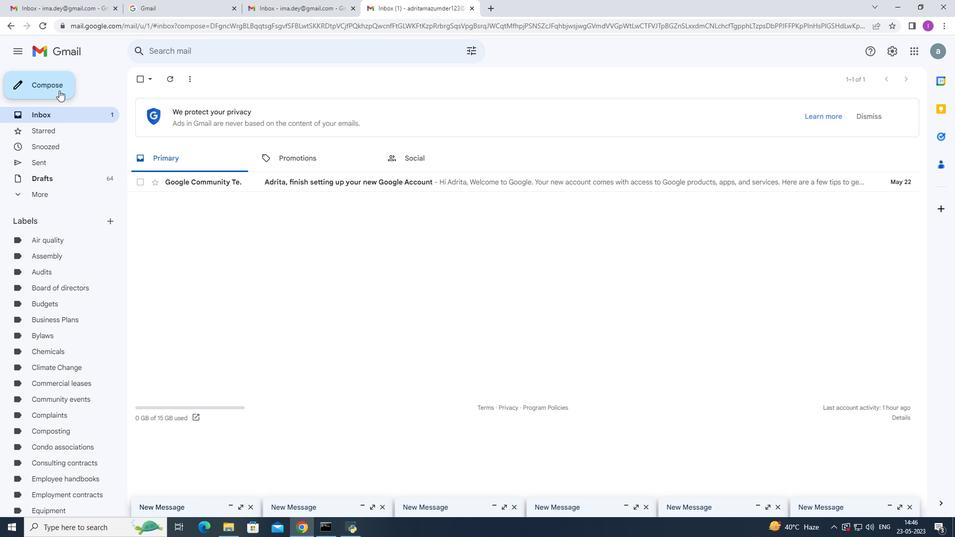 
Action: Mouse moved to (662, 248)
Screenshot: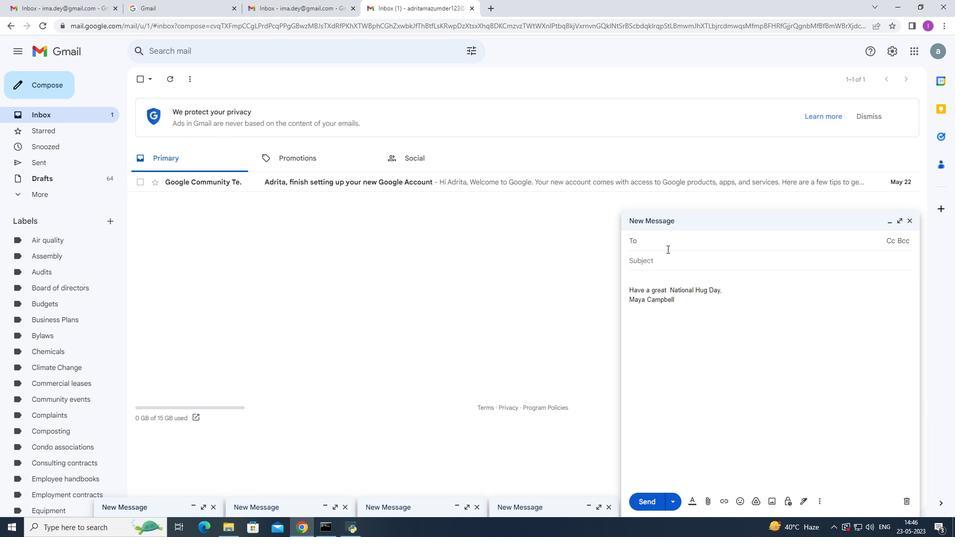 
Action: Key pressed so
Screenshot: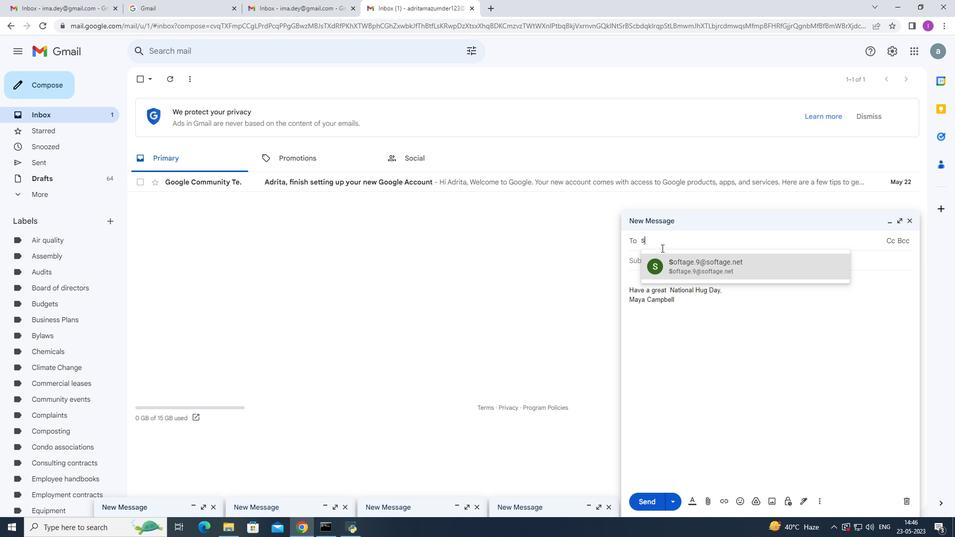 
Action: Mouse moved to (677, 270)
Screenshot: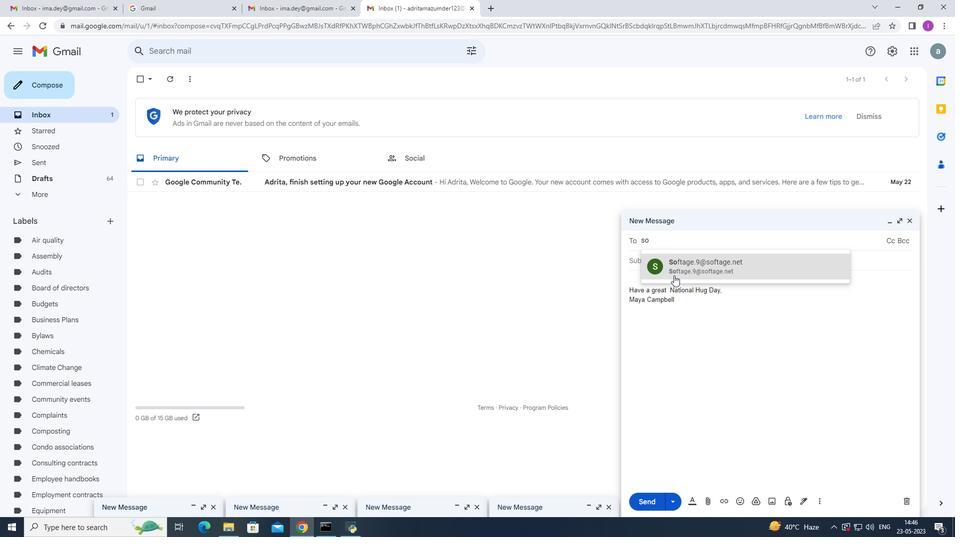 
Action: Mouse pressed left at (677, 270)
Screenshot: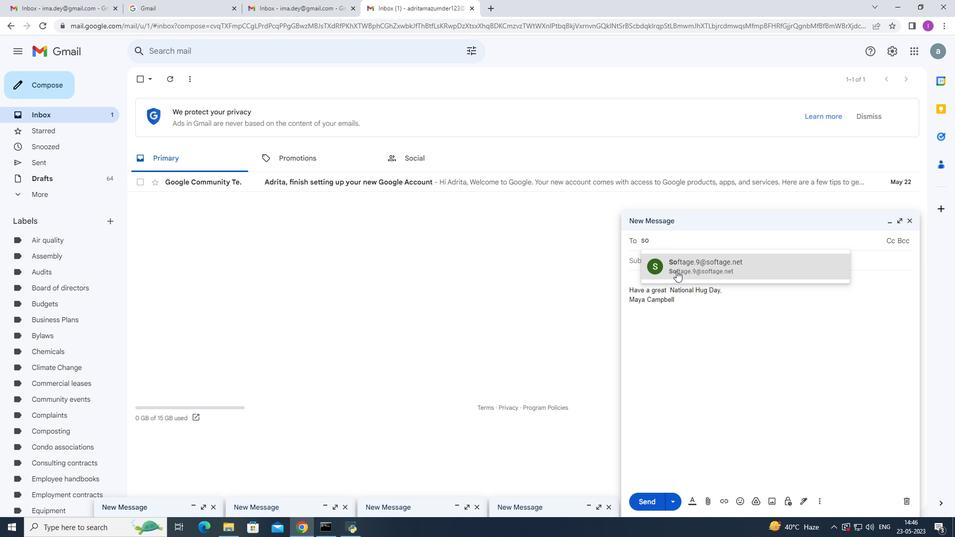 
Action: Mouse moved to (819, 500)
Screenshot: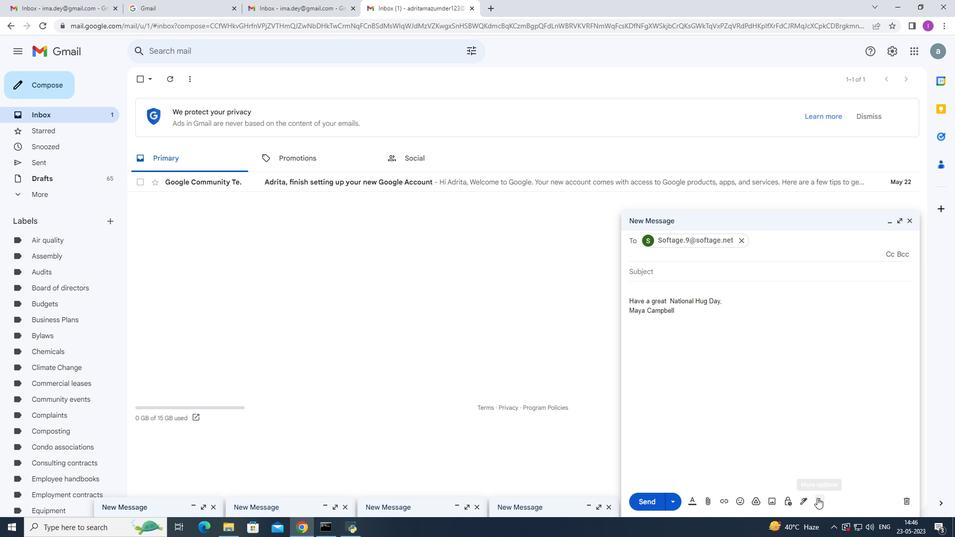 
Action: Mouse pressed left at (819, 500)
Screenshot: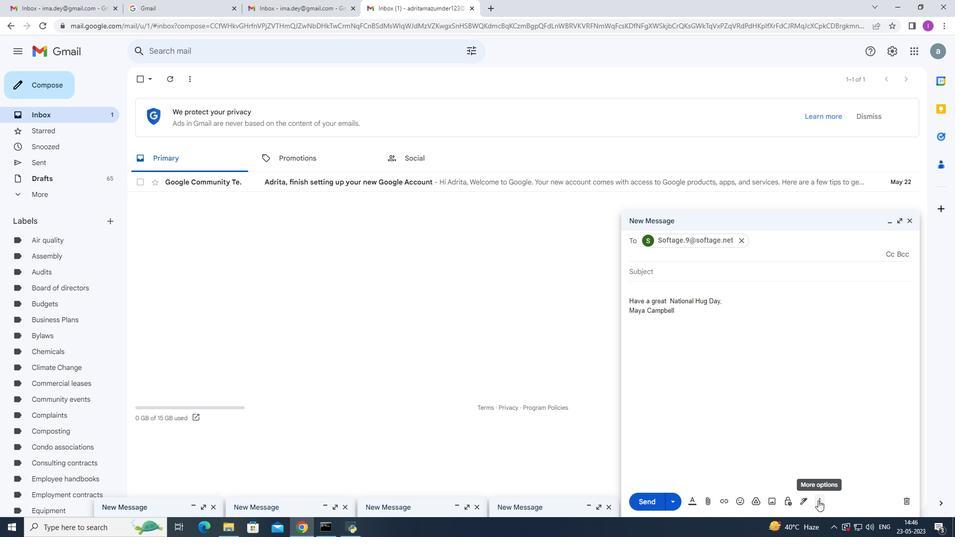 
Action: Mouse moved to (683, 211)
Screenshot: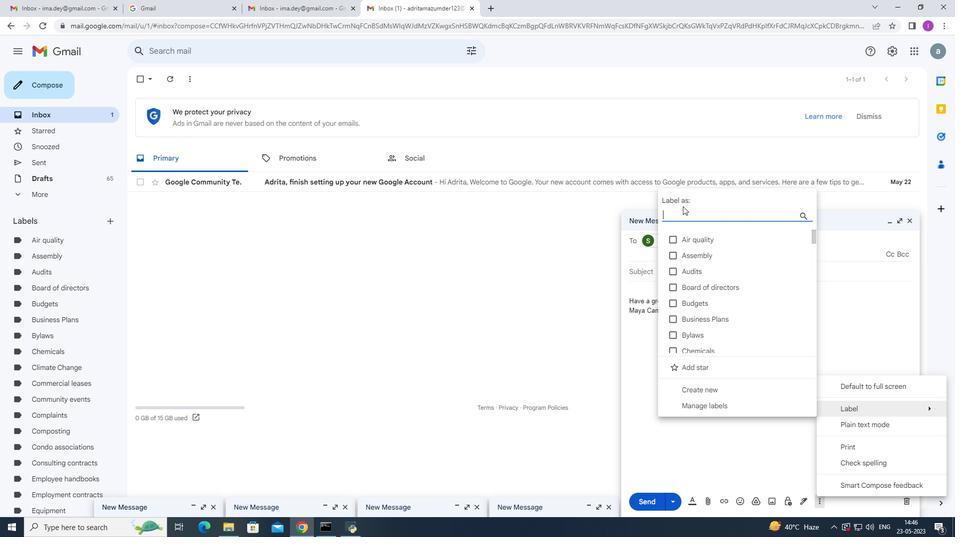 
Action: Mouse pressed left at (683, 211)
Screenshot: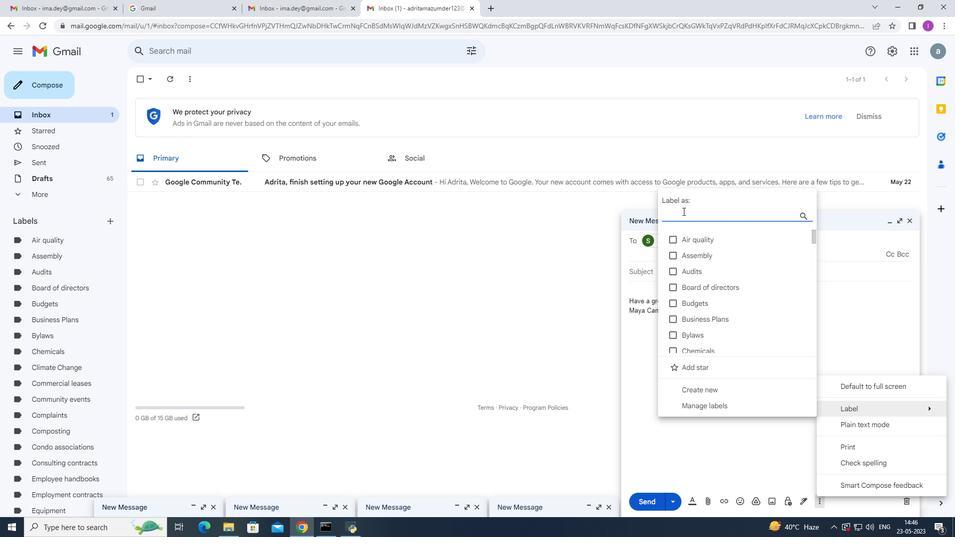
Action: Key pressed <Key.shift>Insuranceb<Key.backspace><Key.space>policies
Screenshot: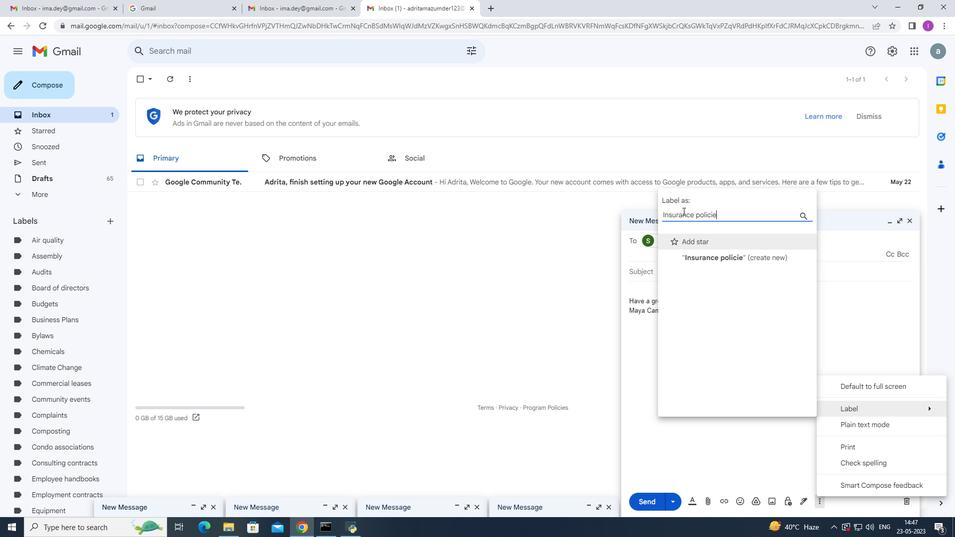 
Action: Mouse moved to (725, 259)
Screenshot: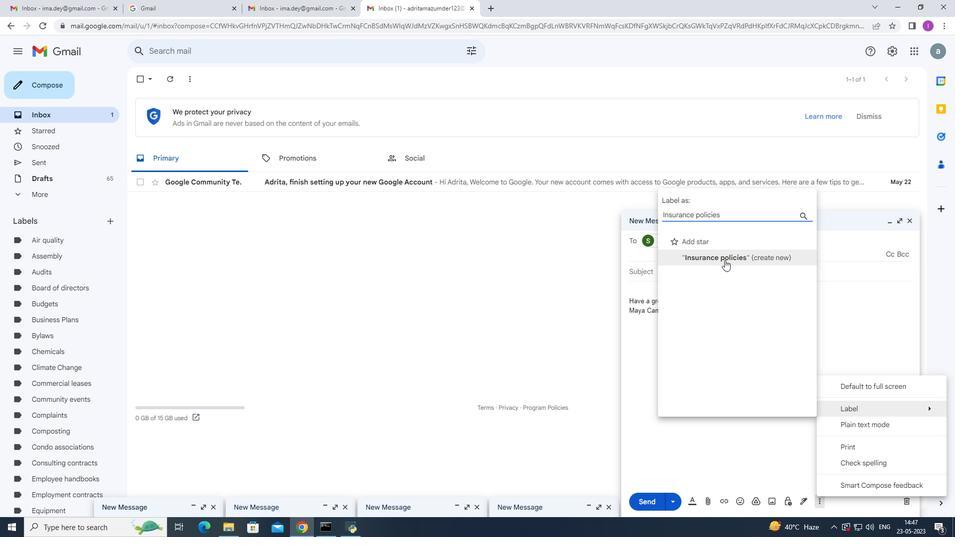 
Action: Mouse pressed left at (725, 259)
Screenshot: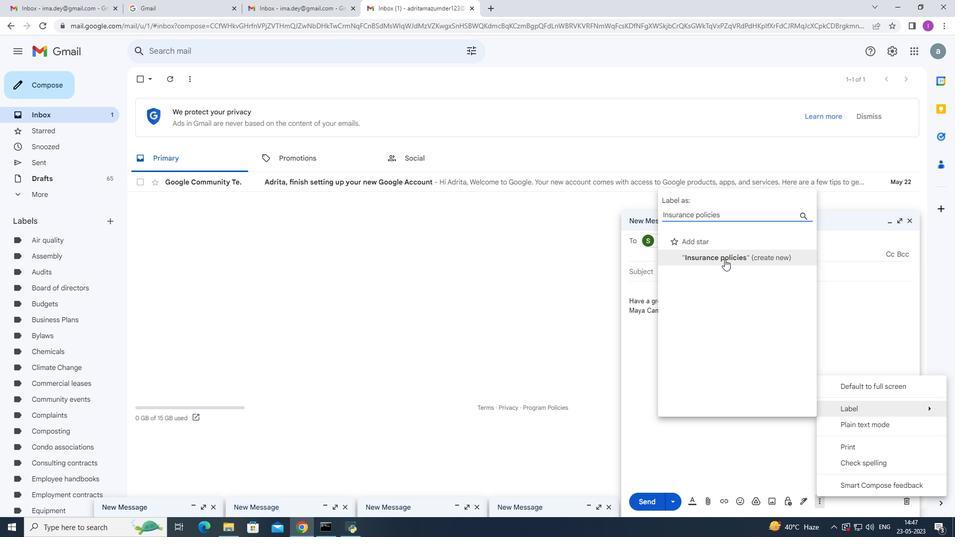 
Action: Mouse moved to (569, 318)
Screenshot: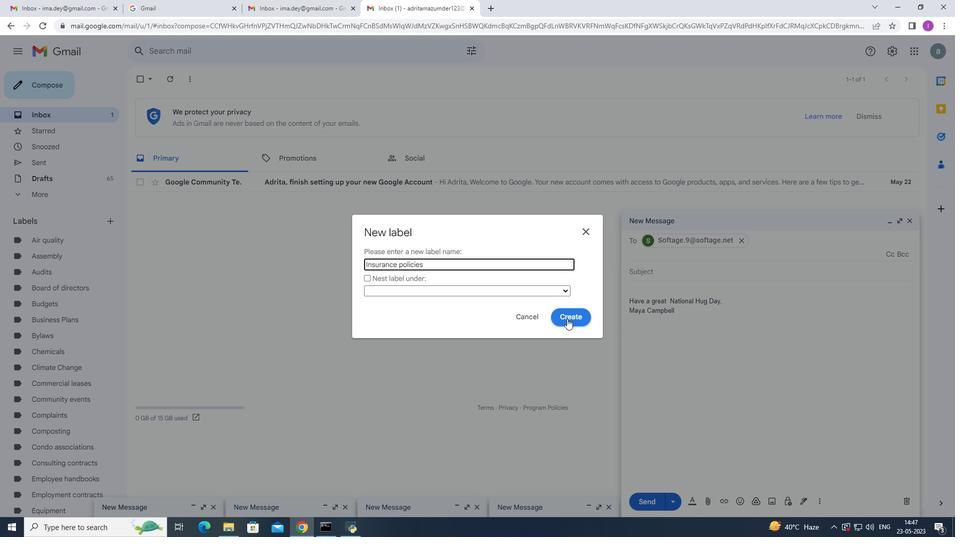 
Action: Mouse pressed left at (569, 318)
Screenshot: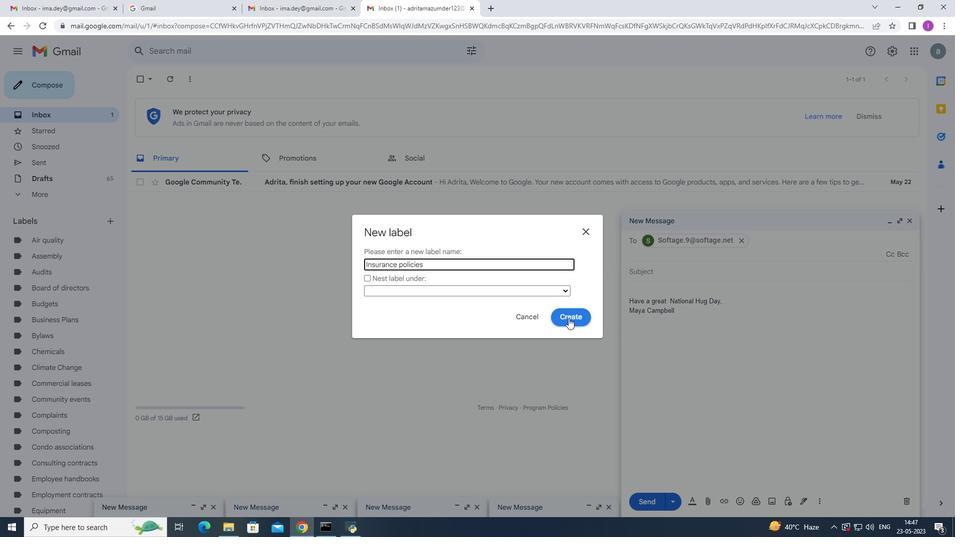 
Action: Mouse moved to (819, 502)
Screenshot: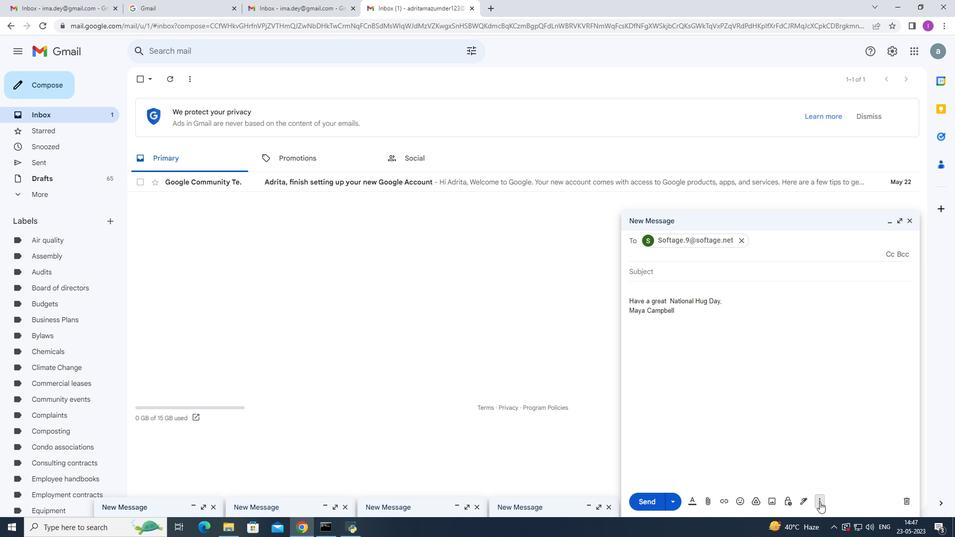 
Action: Mouse pressed left at (819, 502)
Screenshot: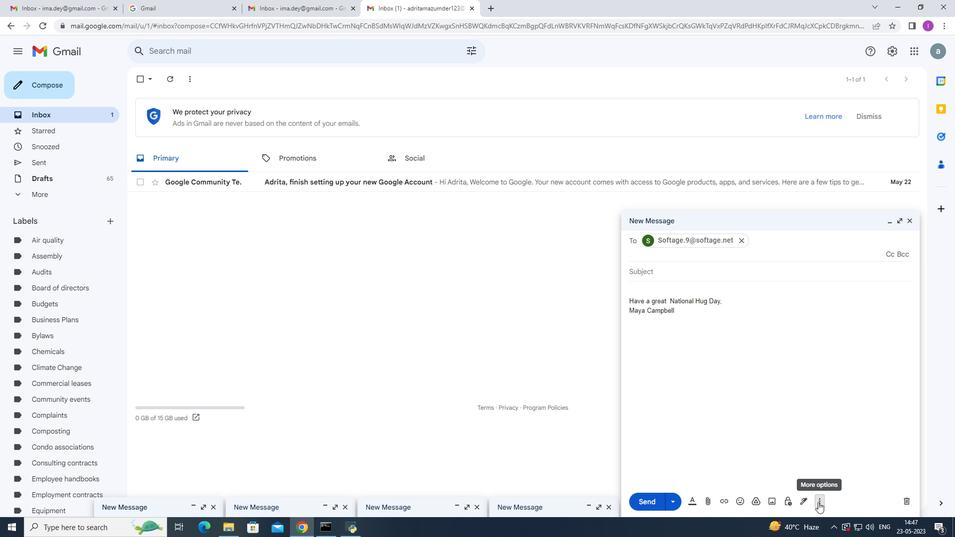 
Action: Mouse moved to (627, 374)
Screenshot: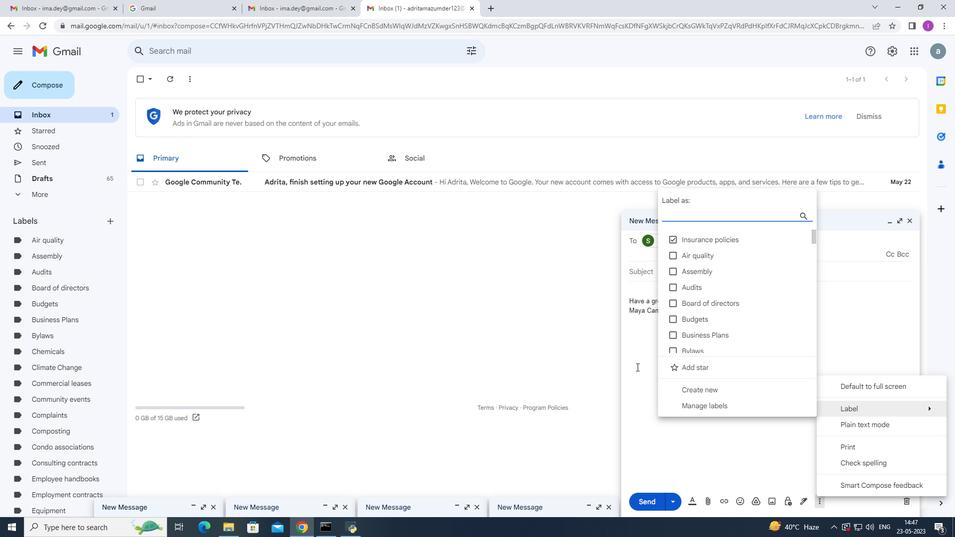 
Action: Mouse pressed left at (627, 374)
Screenshot: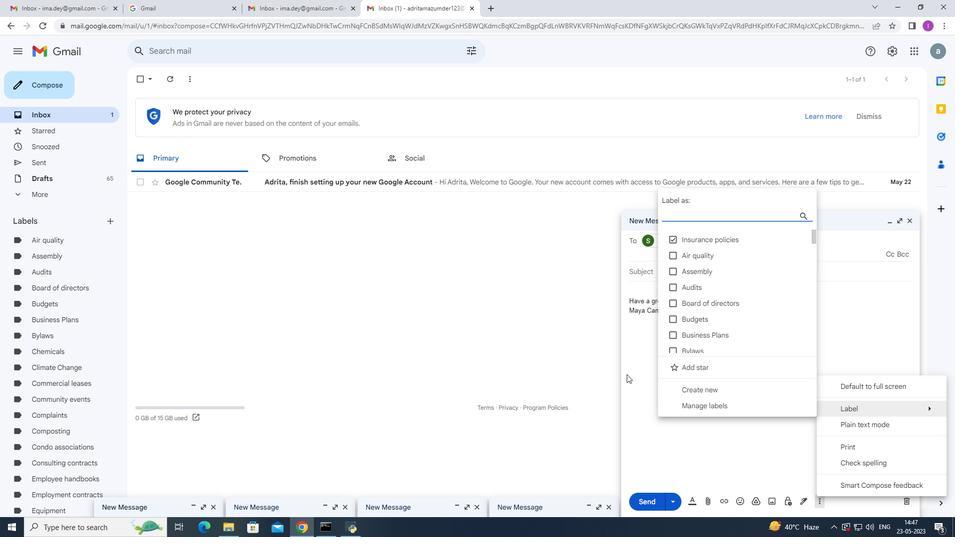 
Action: Mouse moved to (542, 355)
Screenshot: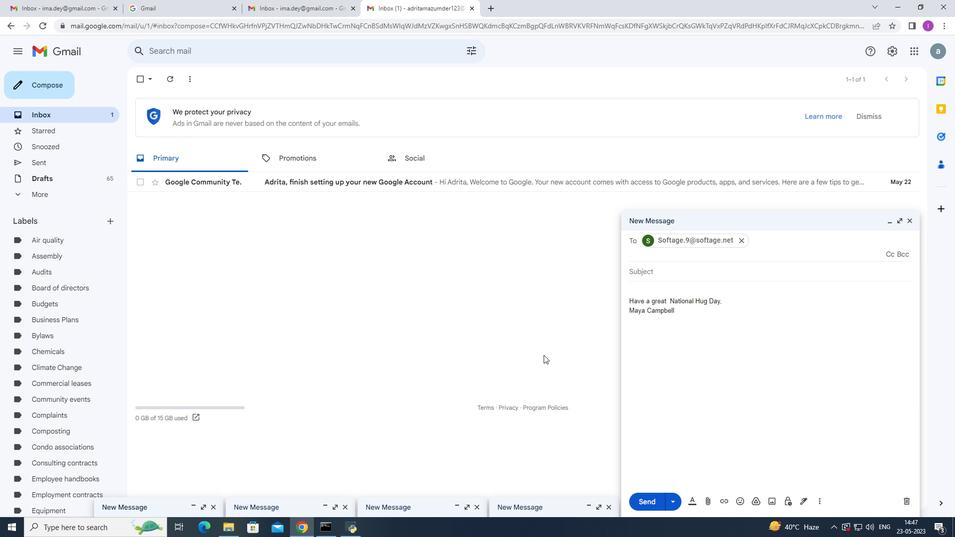
